Task: Search one way flight ticket for 3 adults, 3 children in premium economy from Niagara Falls: Niagara Falls International Airport to Gillette: Gillette Campbell County Airport on 5-1-2023. Number of bags: 1 carry on bag. Price is upto 108000. Outbound departure time preference is 13:15.
Action: Mouse moved to (251, 404)
Screenshot: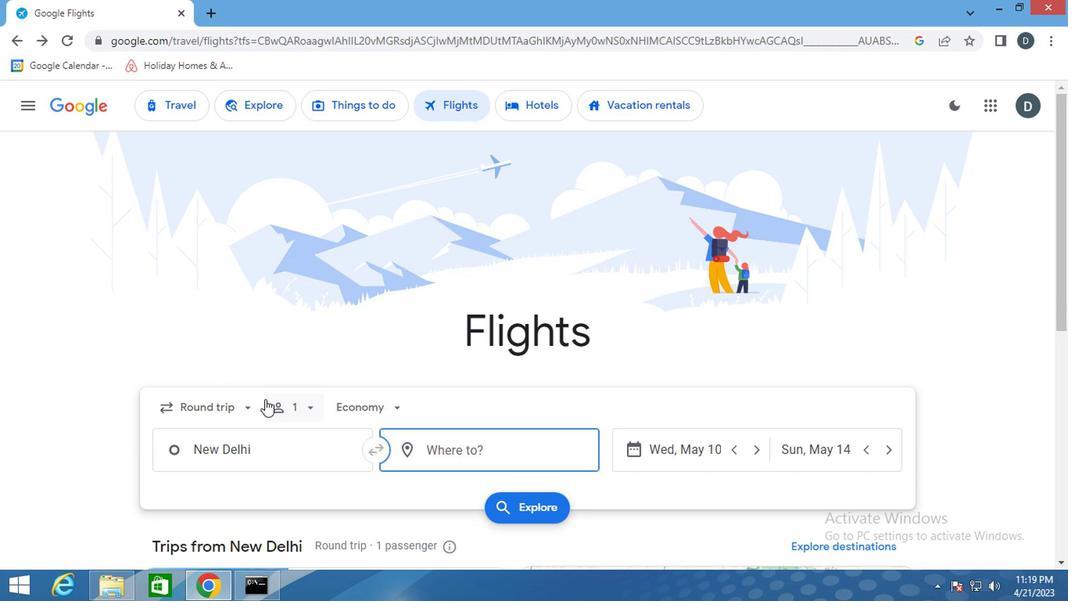 
Action: Mouse pressed left at (251, 404)
Screenshot: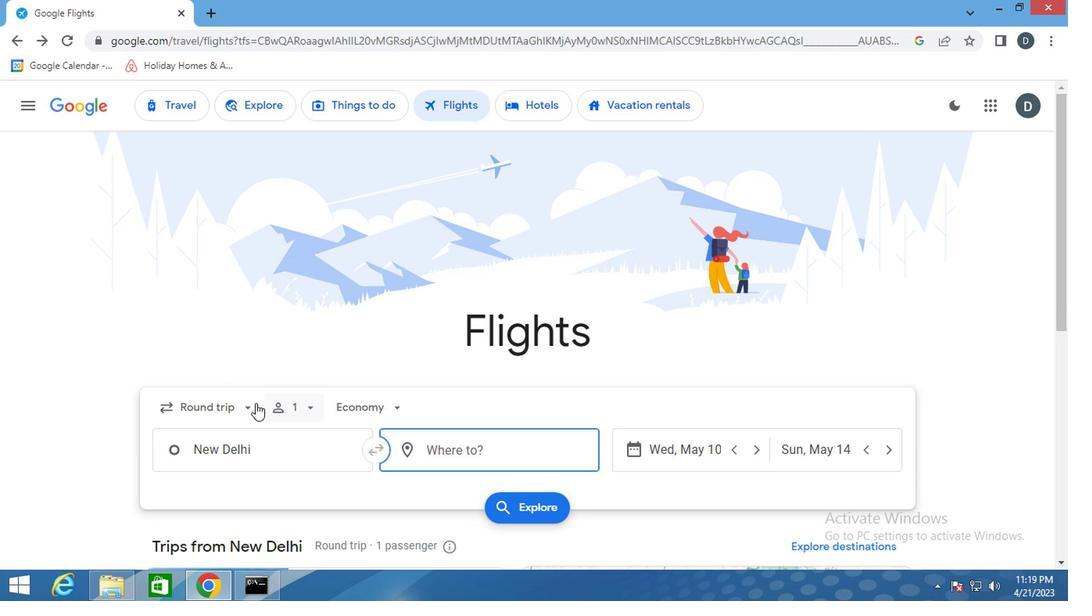 
Action: Mouse moved to (239, 477)
Screenshot: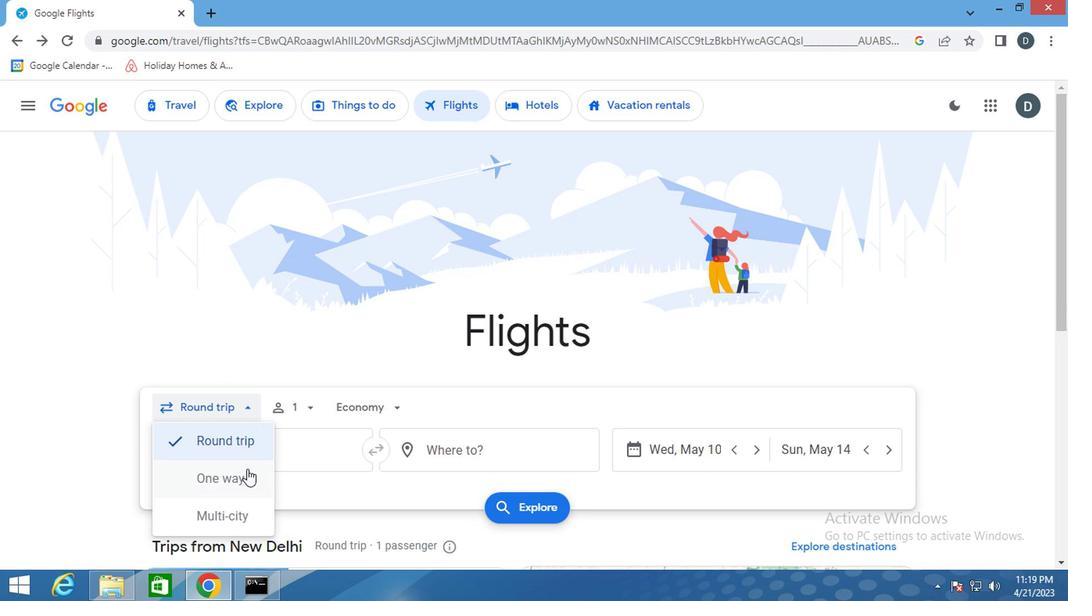 
Action: Mouse pressed left at (239, 477)
Screenshot: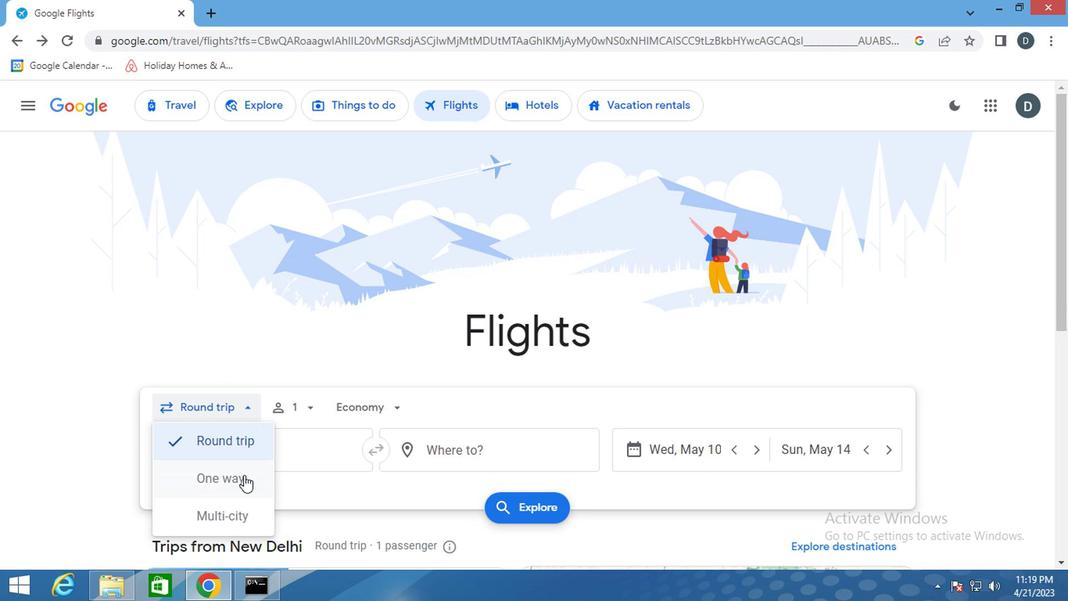 
Action: Mouse moved to (286, 407)
Screenshot: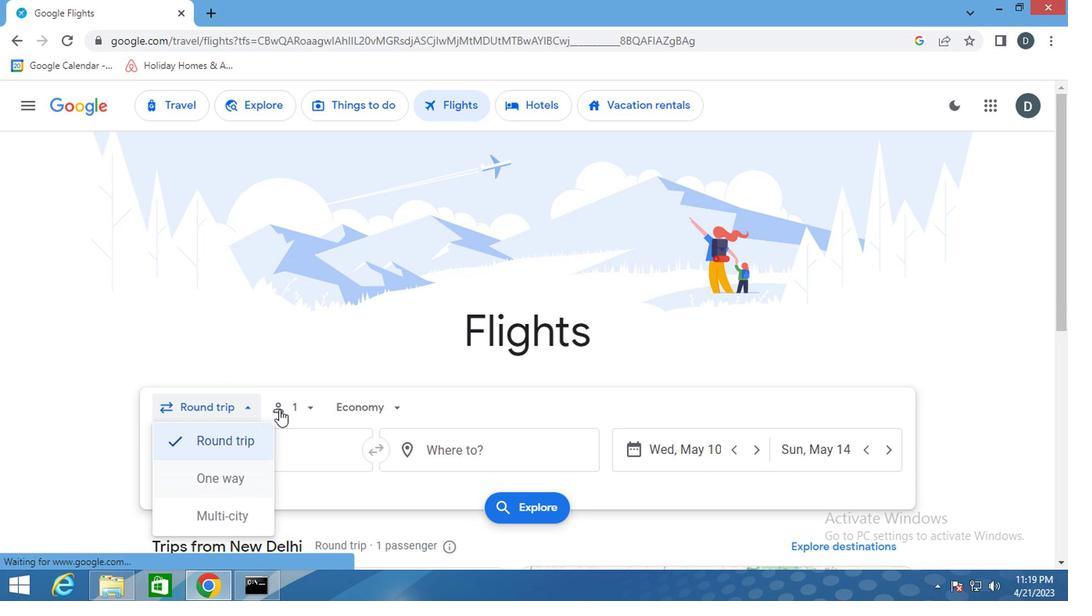 
Action: Mouse pressed left at (286, 407)
Screenshot: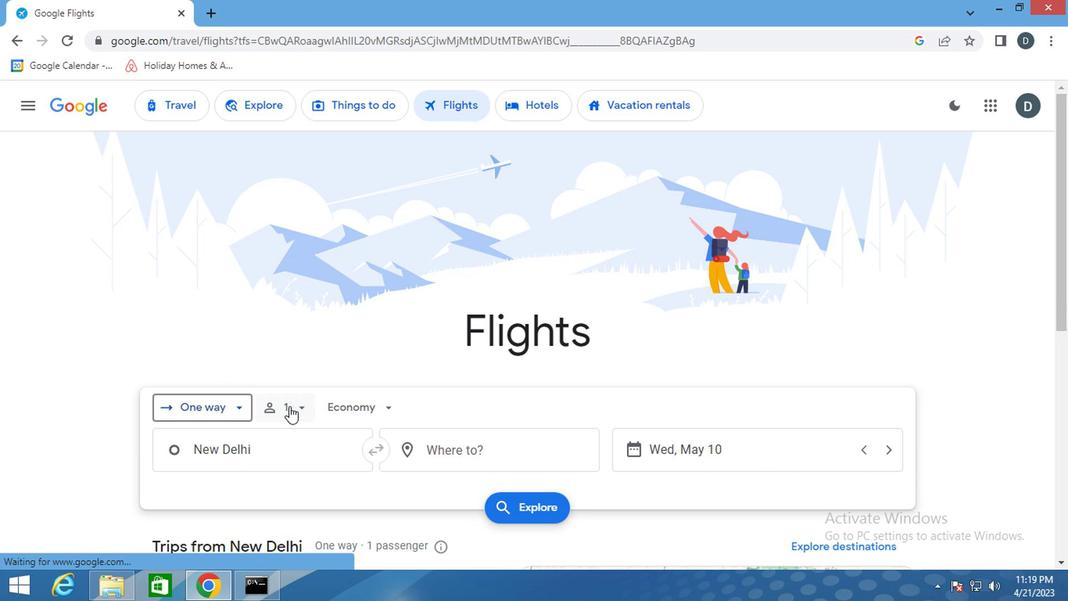 
Action: Mouse moved to (419, 448)
Screenshot: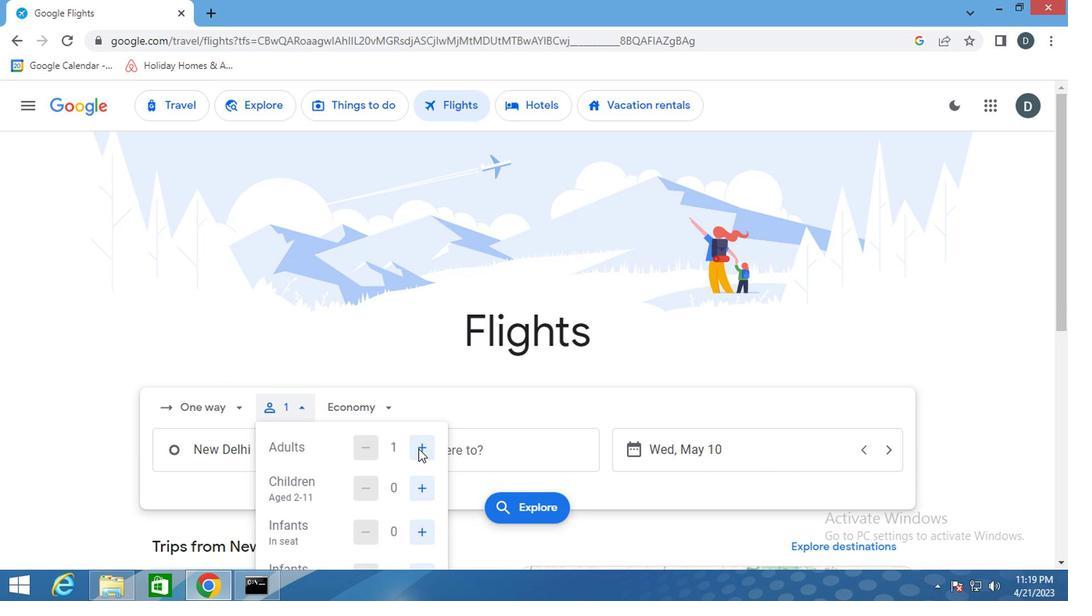 
Action: Mouse pressed left at (419, 448)
Screenshot: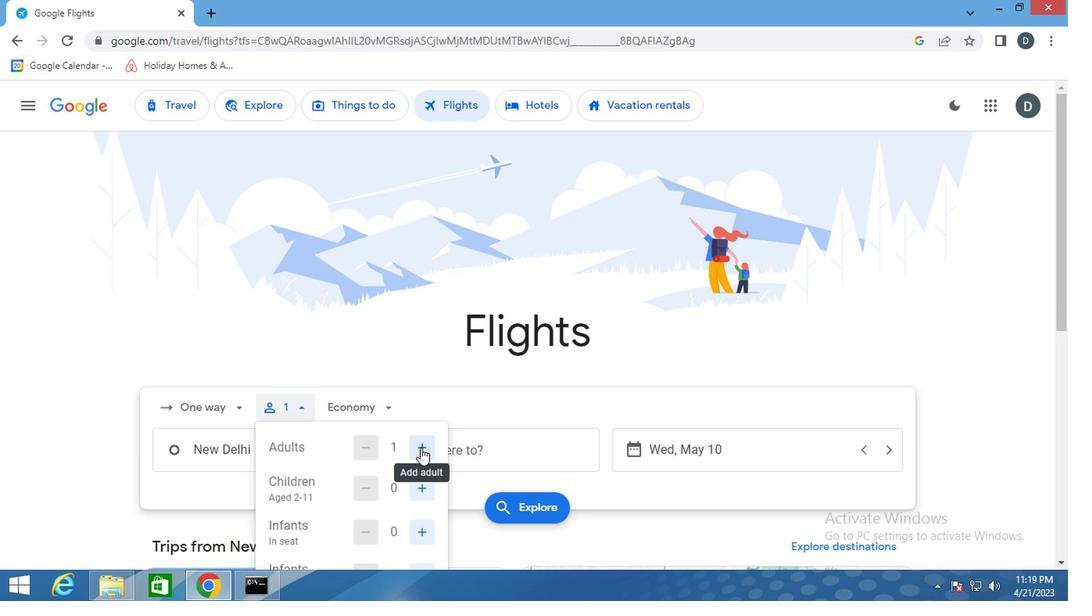 
Action: Mouse pressed left at (419, 448)
Screenshot: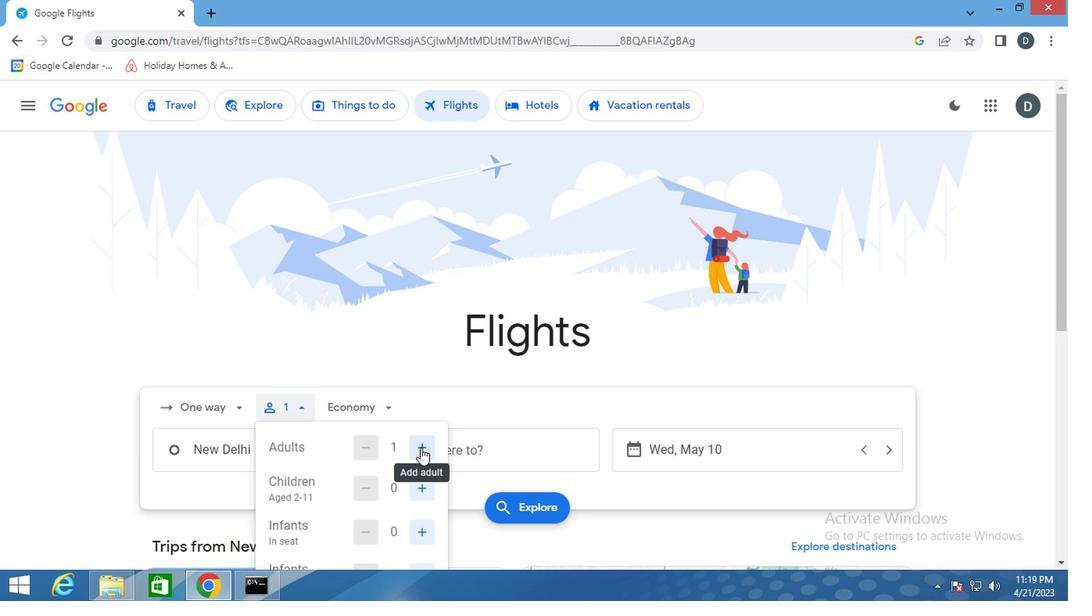 
Action: Mouse moved to (414, 491)
Screenshot: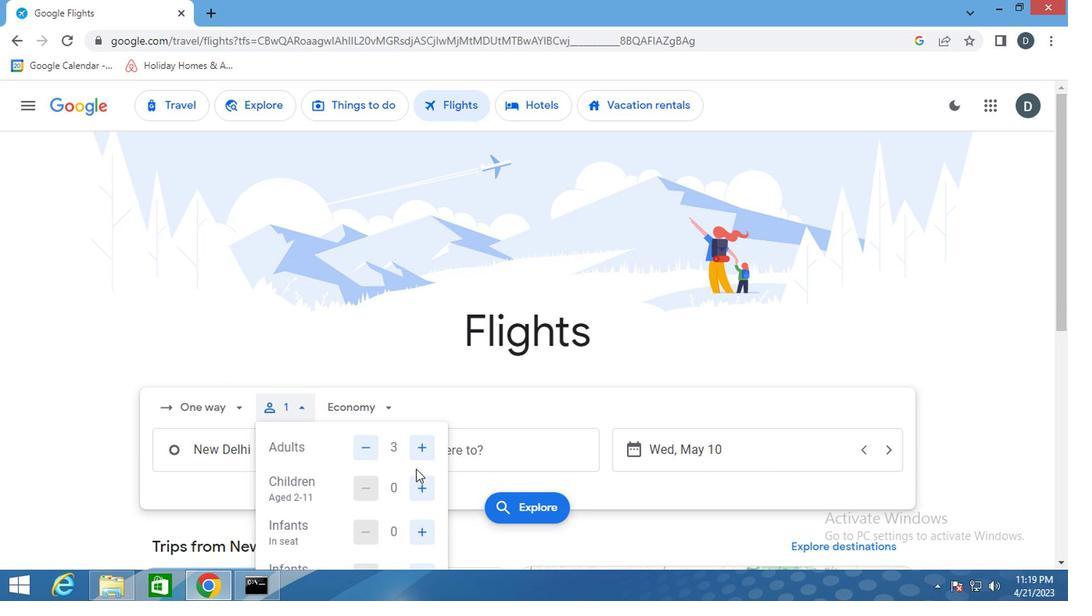 
Action: Mouse pressed left at (414, 491)
Screenshot: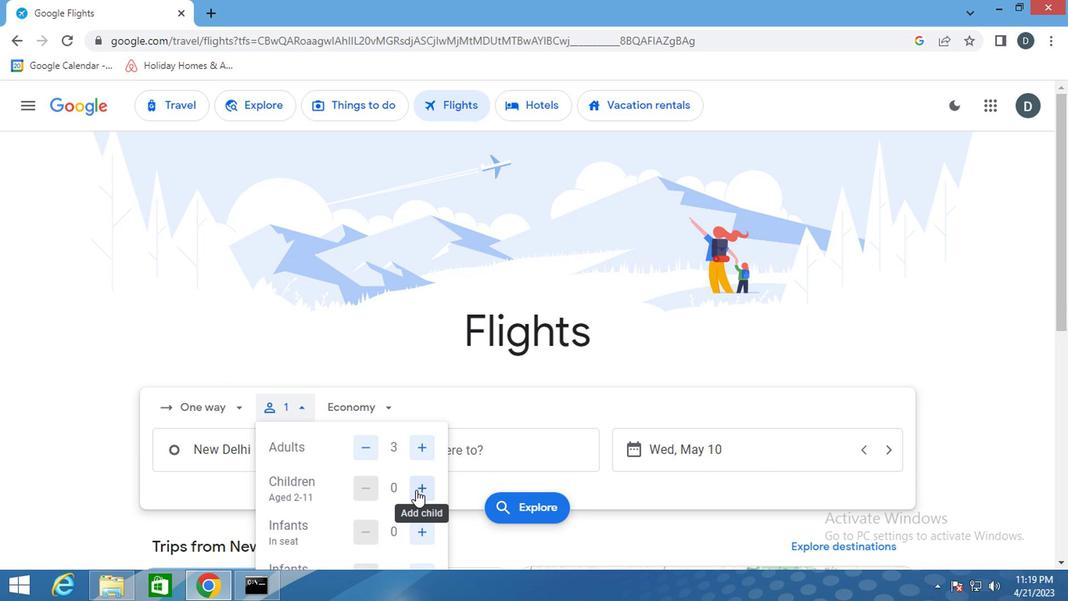 
Action: Mouse pressed left at (414, 491)
Screenshot: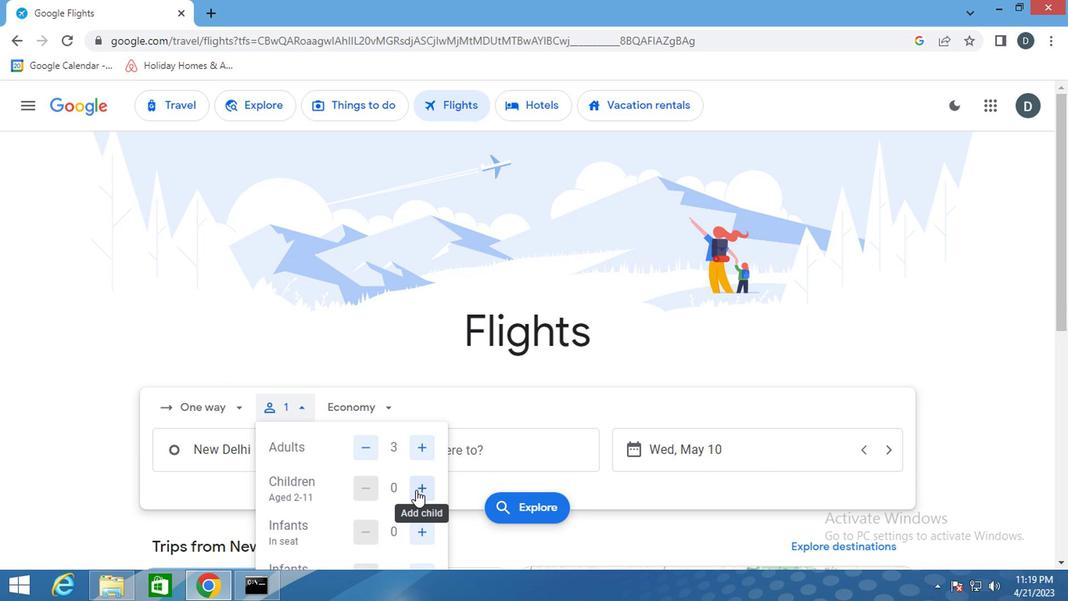 
Action: Mouse pressed left at (414, 491)
Screenshot: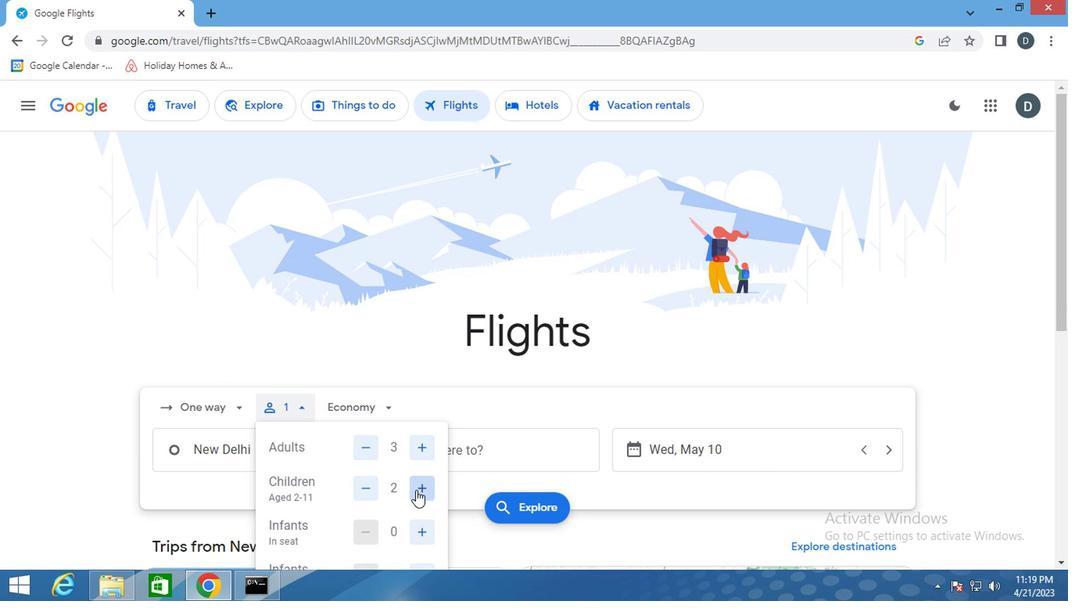 
Action: Mouse moved to (356, 410)
Screenshot: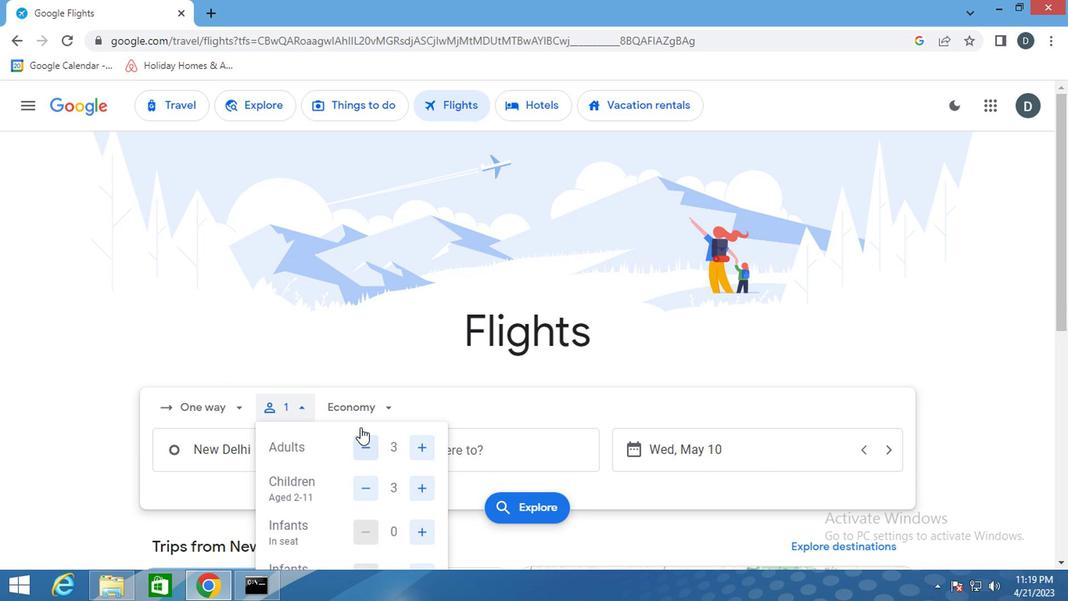
Action: Mouse pressed left at (356, 410)
Screenshot: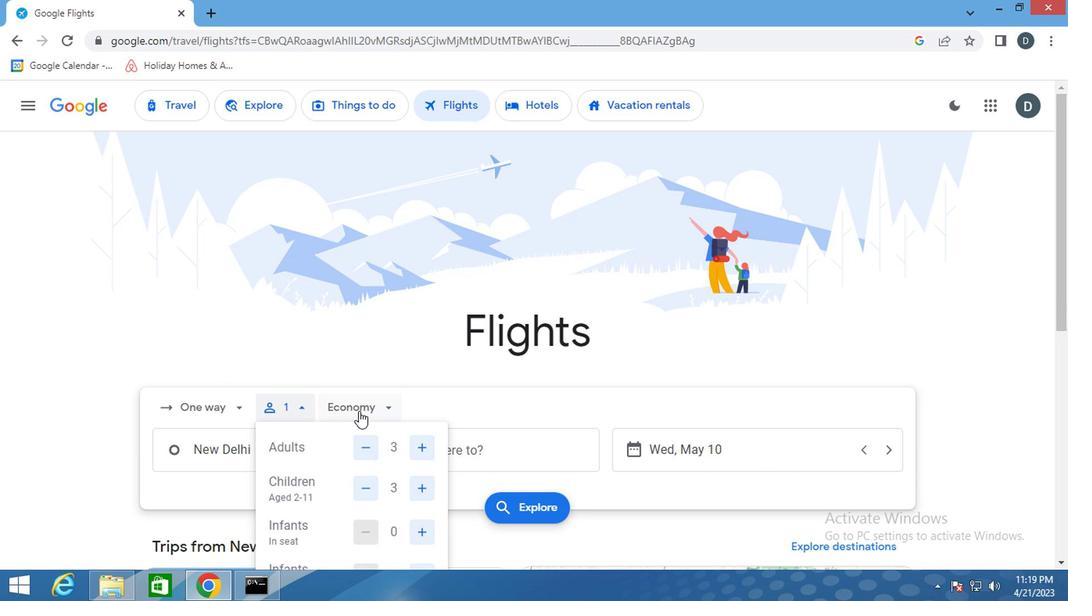 
Action: Mouse moved to (391, 477)
Screenshot: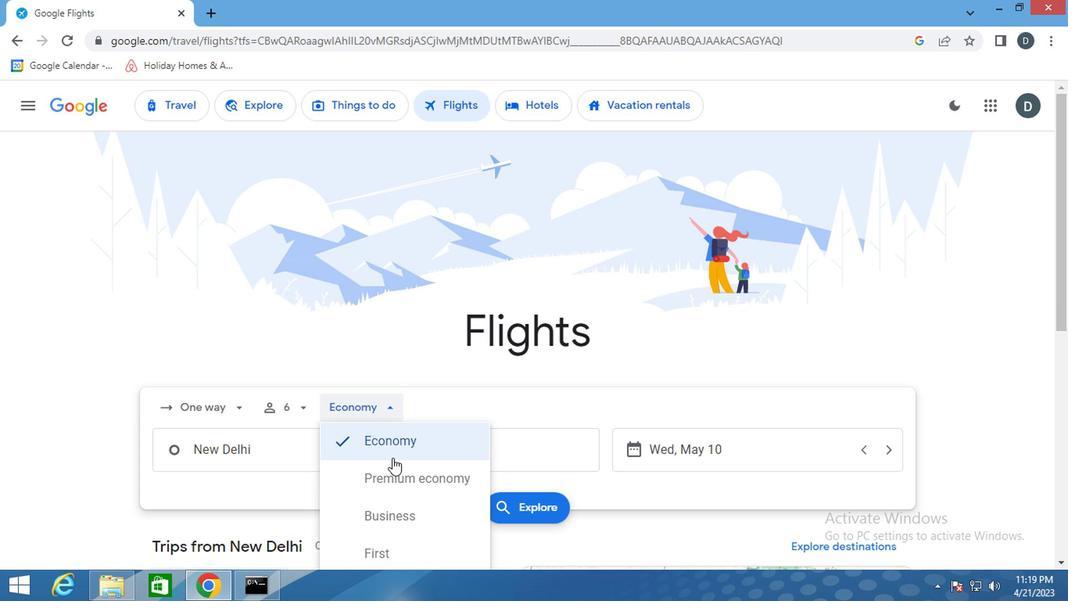 
Action: Mouse pressed left at (391, 477)
Screenshot: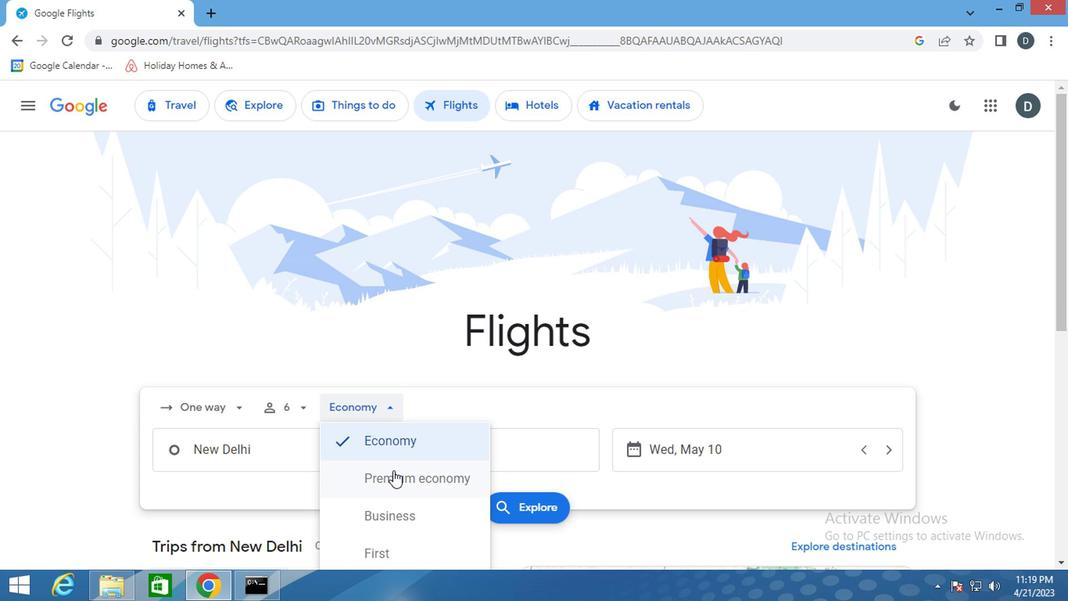 
Action: Mouse moved to (259, 454)
Screenshot: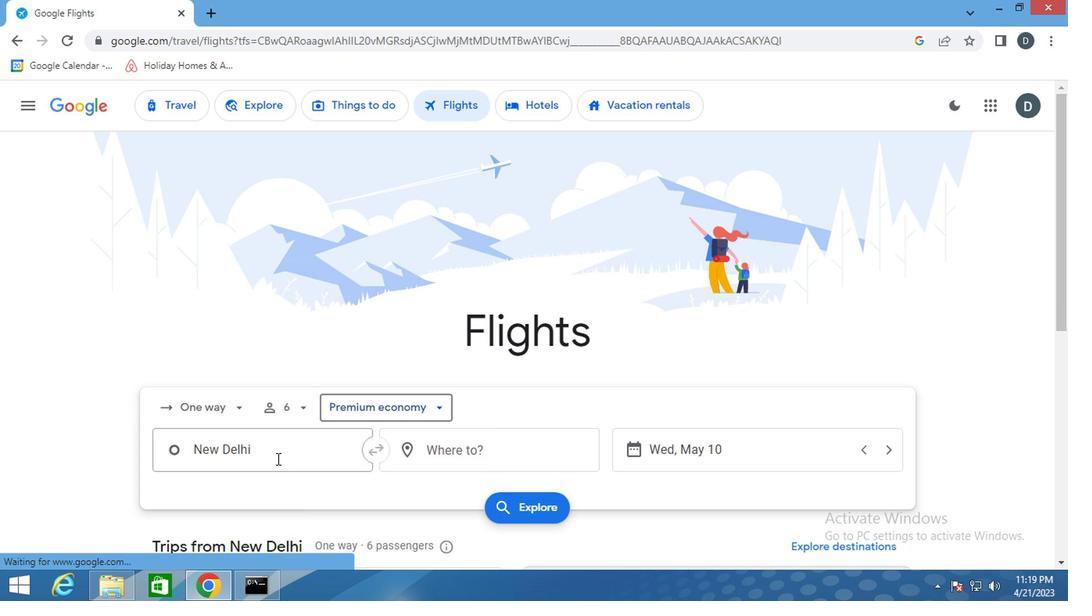 
Action: Mouse pressed left at (259, 454)
Screenshot: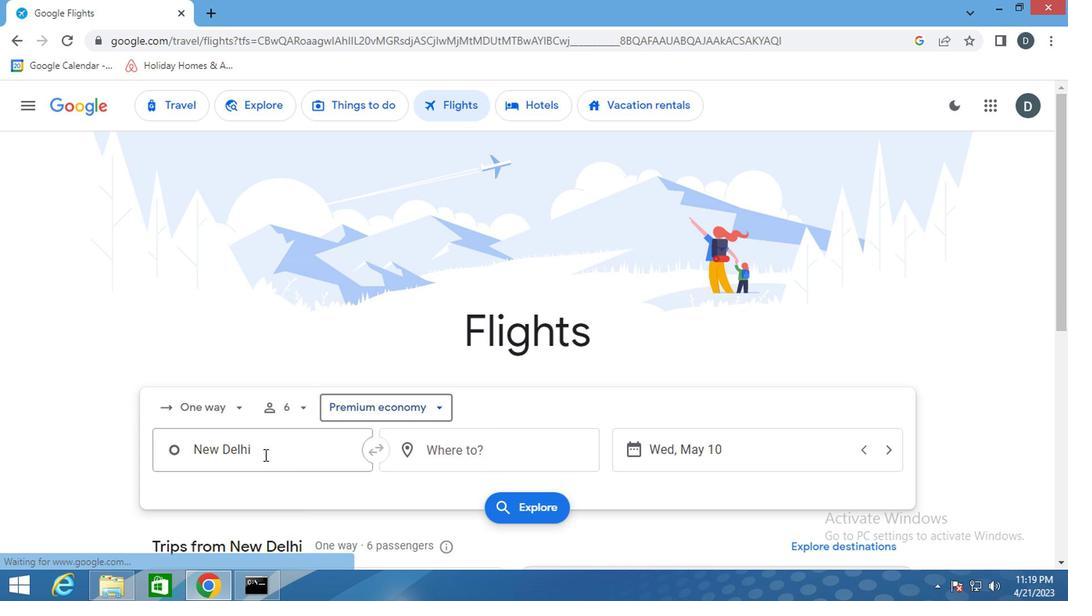 
Action: Key pressed <Key.shift>NIAGR
Screenshot: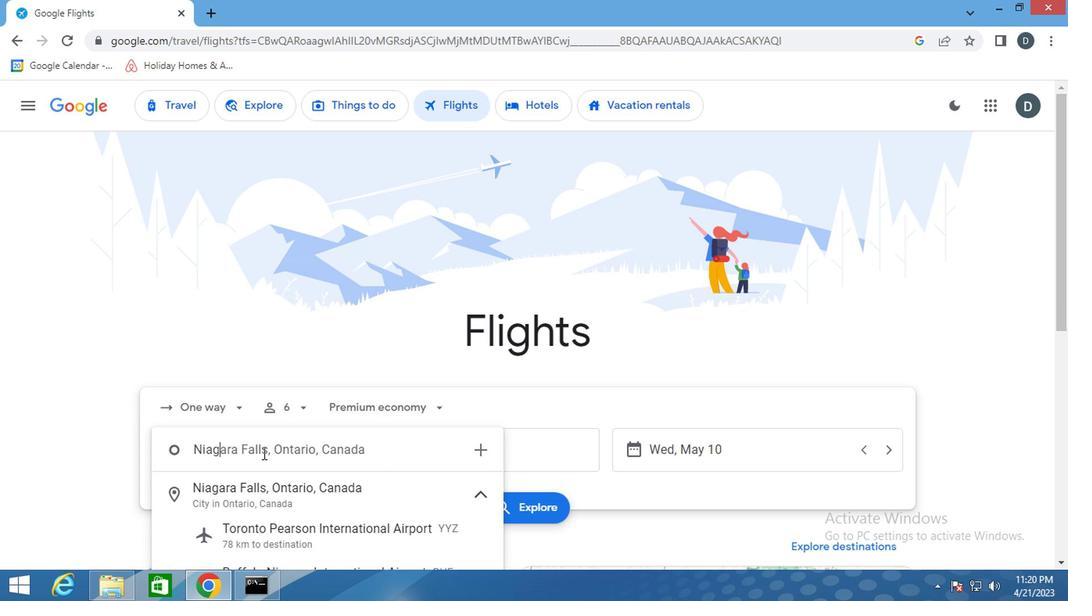 
Action: Mouse moved to (280, 494)
Screenshot: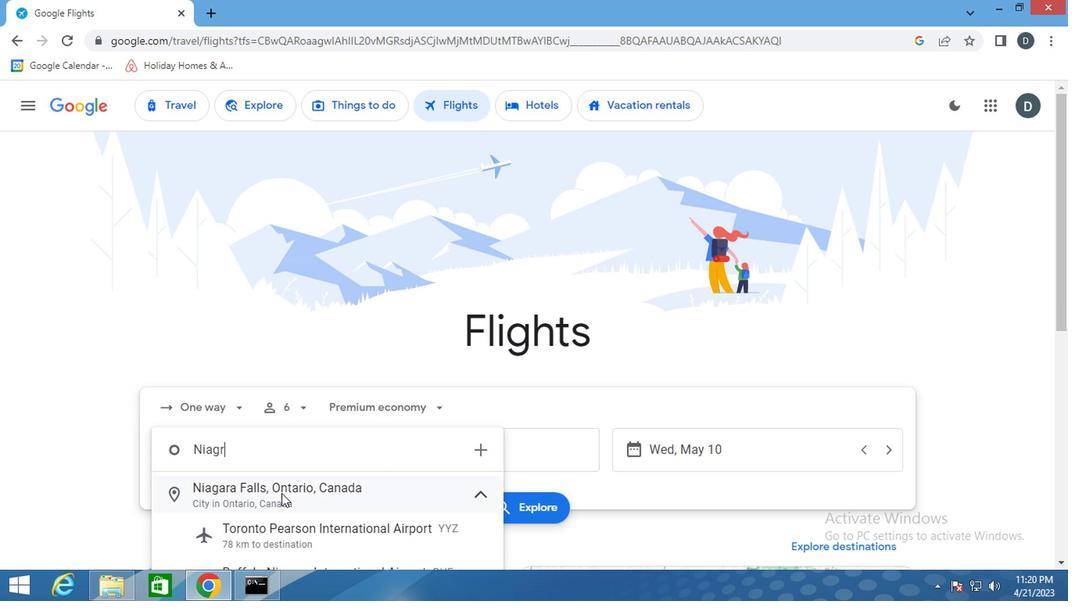 
Action: Mouse scrolled (280, 494) with delta (0, 0)
Screenshot: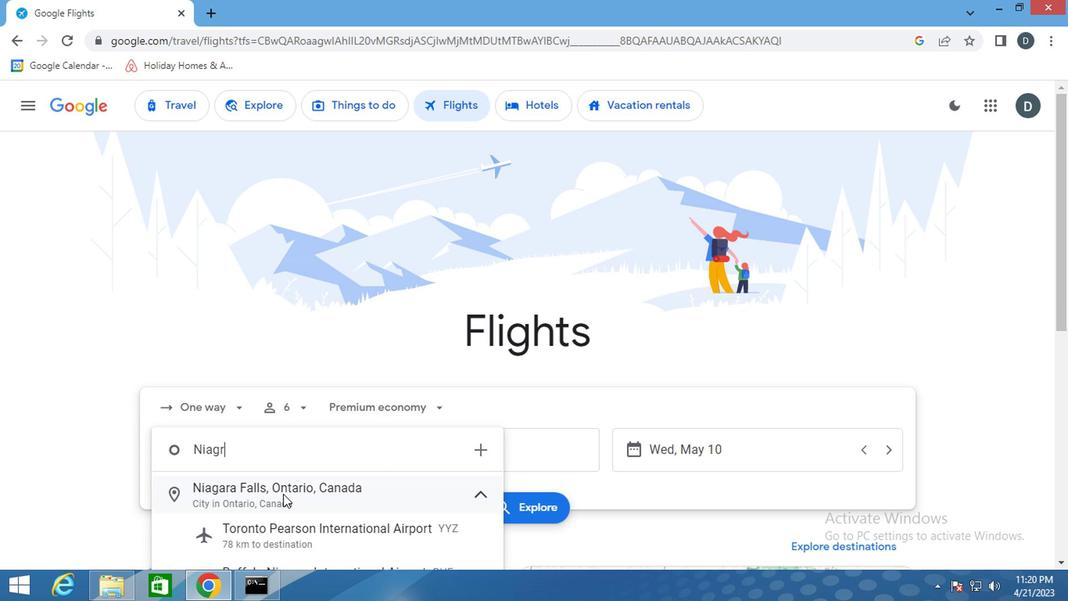 
Action: Mouse scrolled (280, 494) with delta (0, 0)
Screenshot: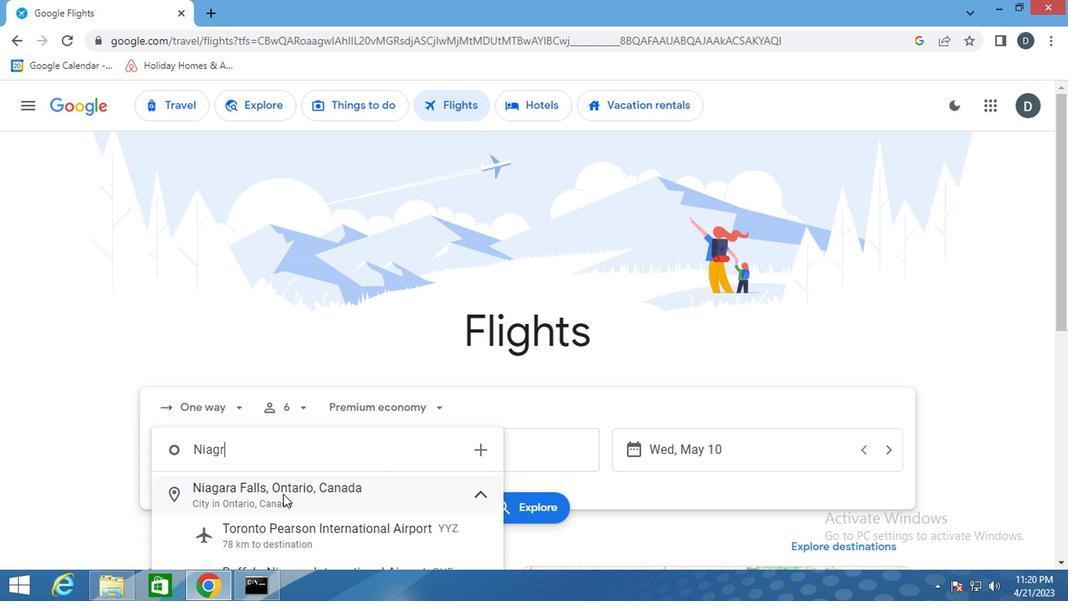 
Action: Mouse moved to (307, 476)
Screenshot: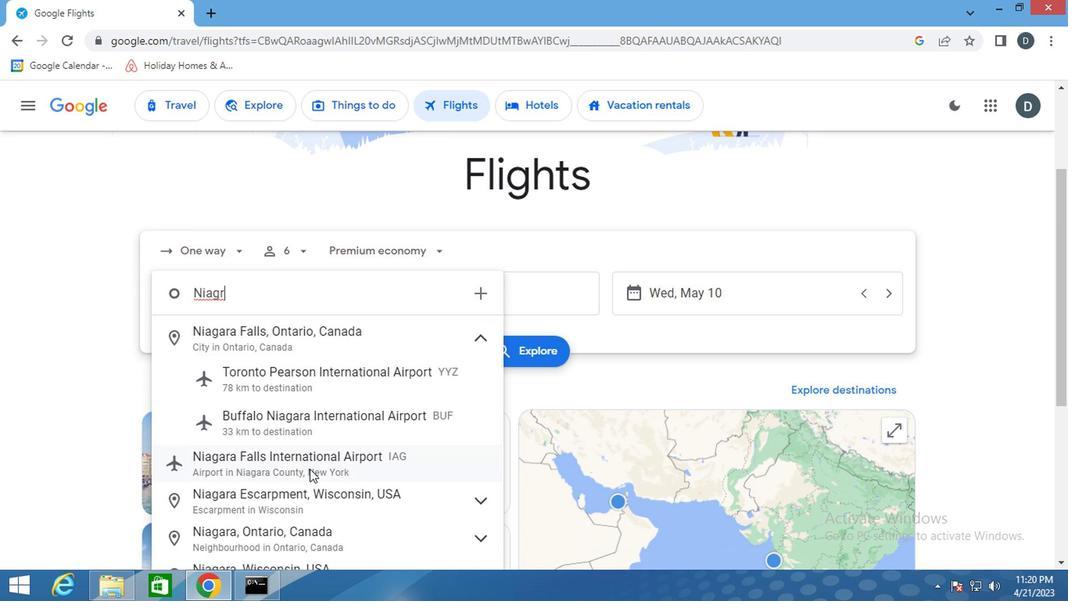 
Action: Mouse pressed left at (307, 476)
Screenshot: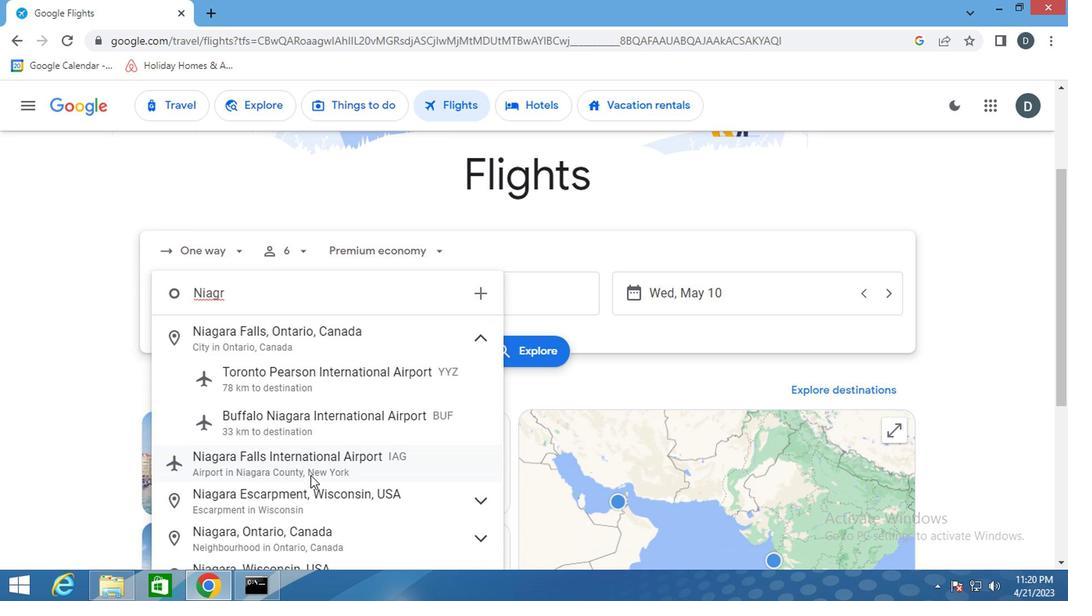 
Action: Mouse moved to (468, 306)
Screenshot: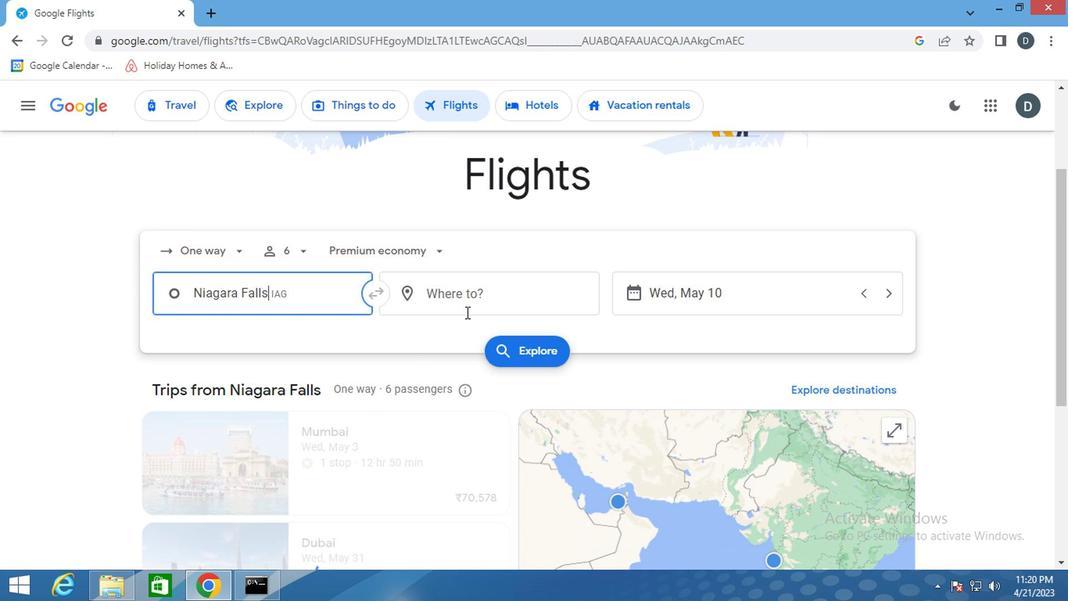 
Action: Mouse pressed left at (468, 306)
Screenshot: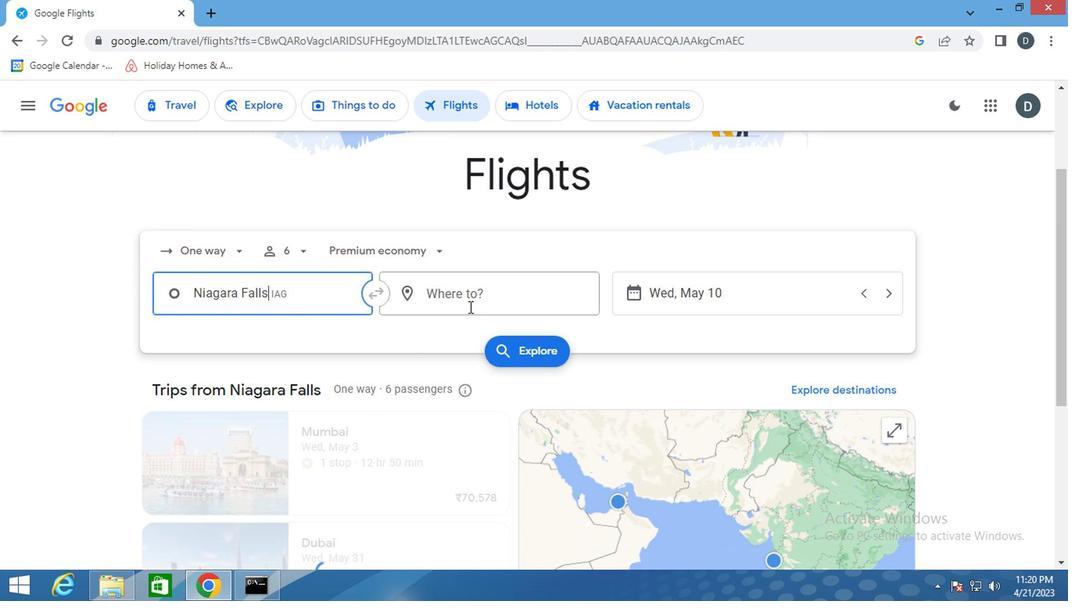 
Action: Key pressed <Key.shift><Key.shift><Key.shift><Key.shift><Key.shift><Key.shift>GILLETTE
Screenshot: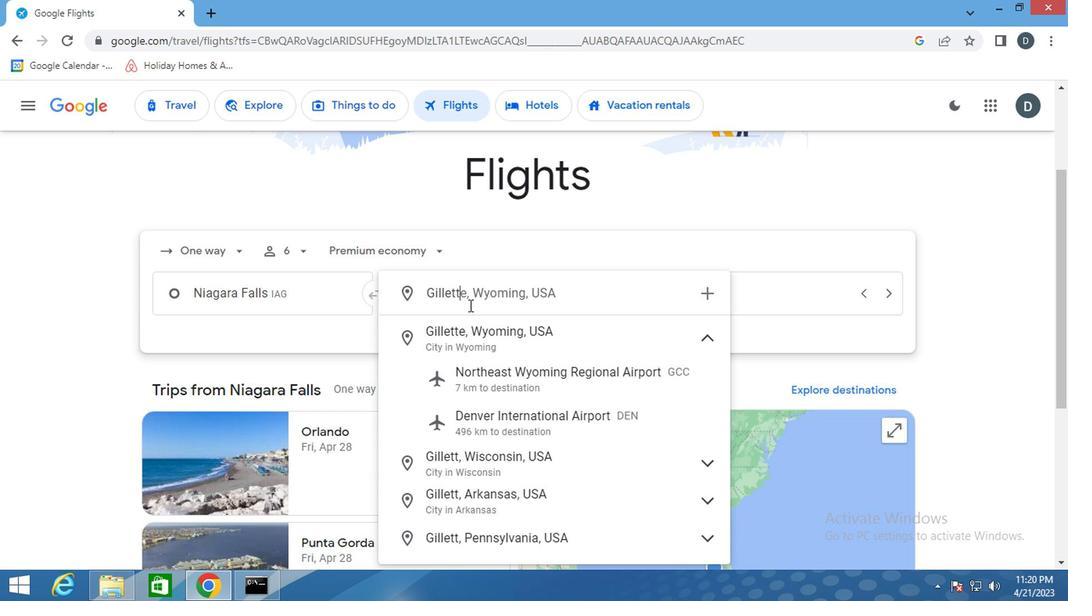 
Action: Mouse moved to (491, 325)
Screenshot: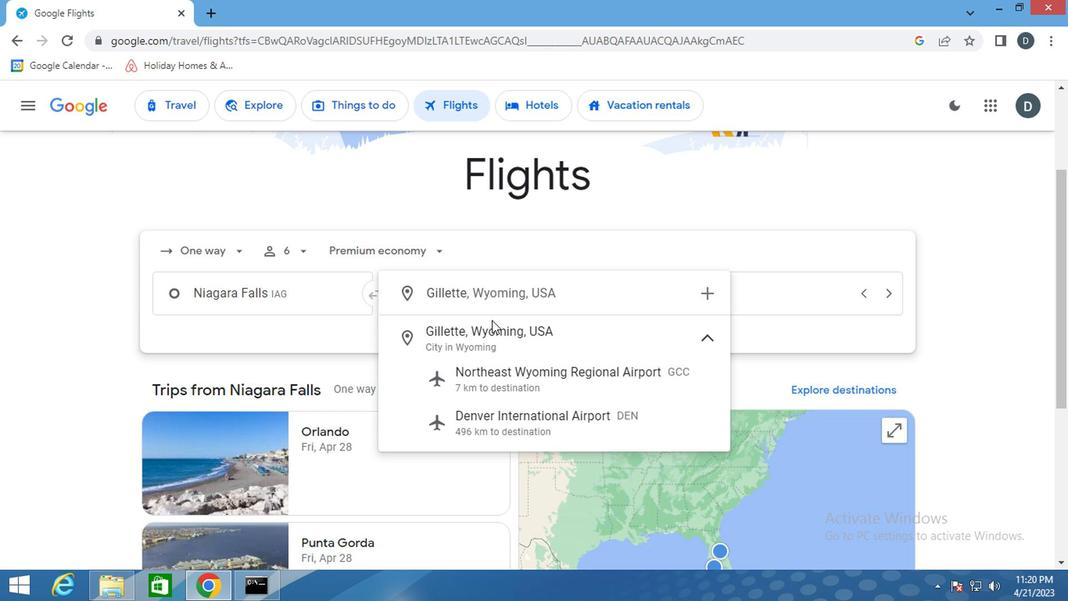 
Action: Mouse pressed left at (491, 325)
Screenshot: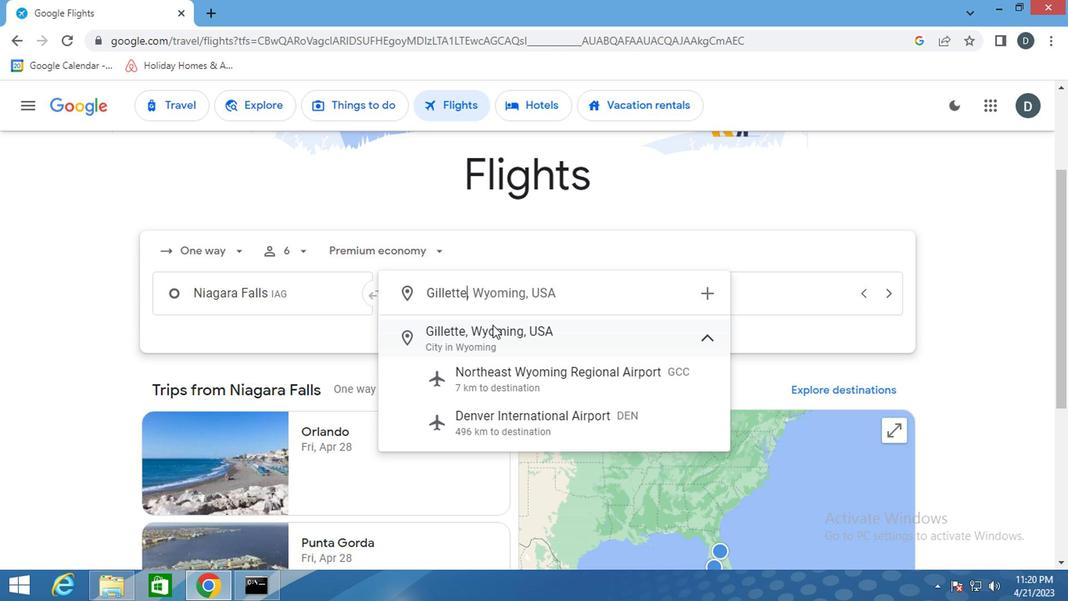 
Action: Mouse moved to (689, 296)
Screenshot: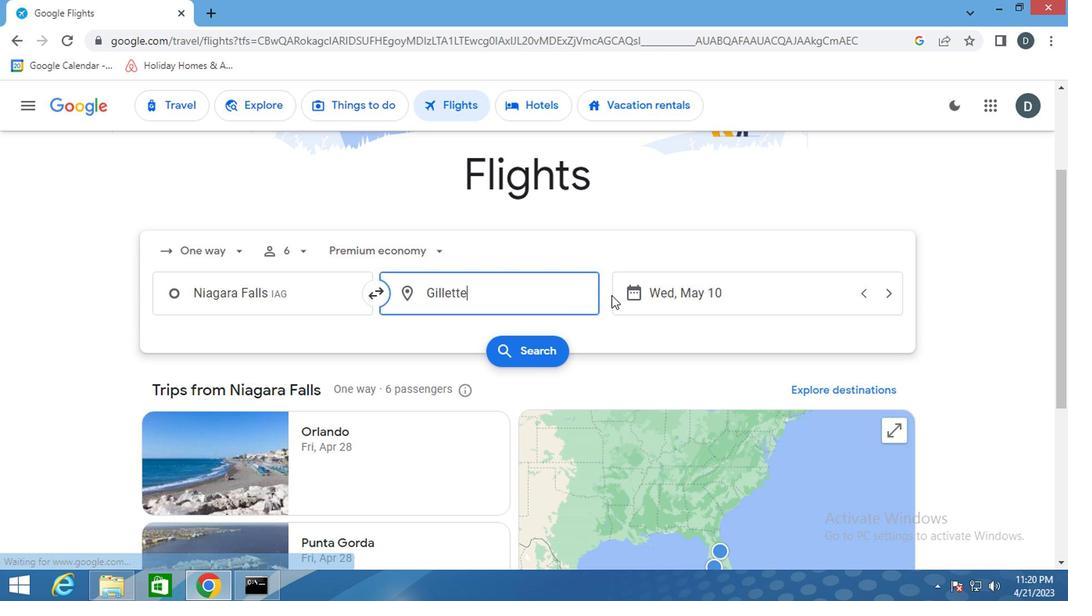 
Action: Mouse pressed left at (689, 296)
Screenshot: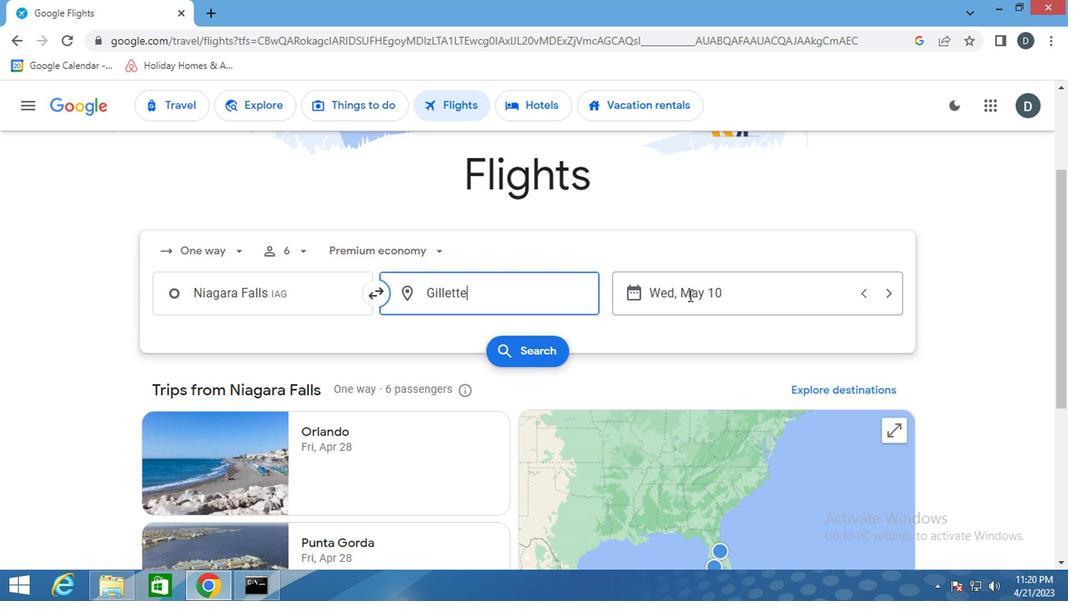 
Action: Mouse moved to (687, 282)
Screenshot: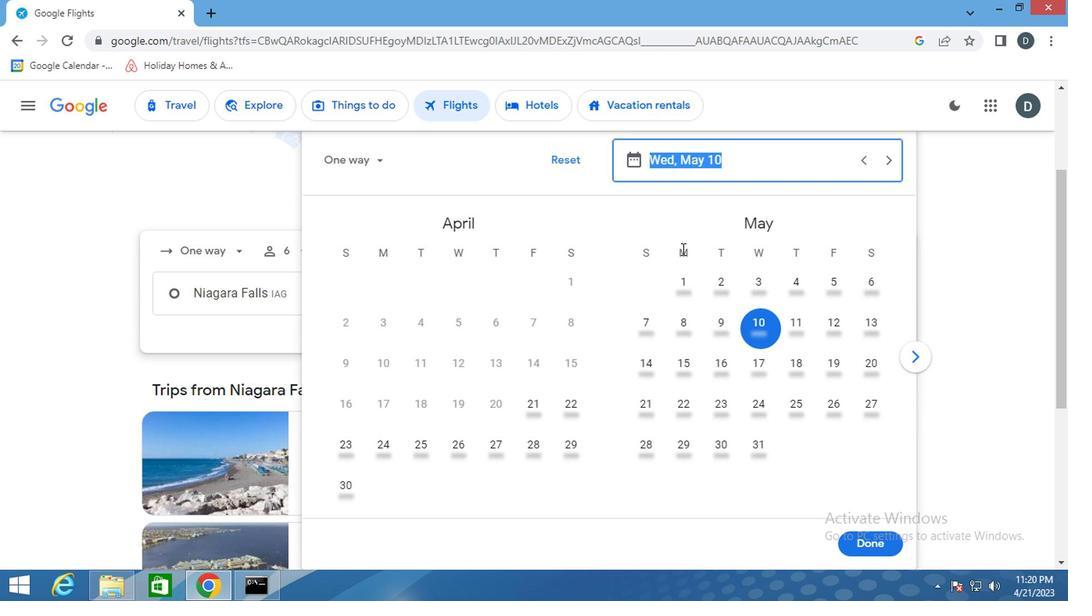 
Action: Mouse pressed left at (687, 282)
Screenshot: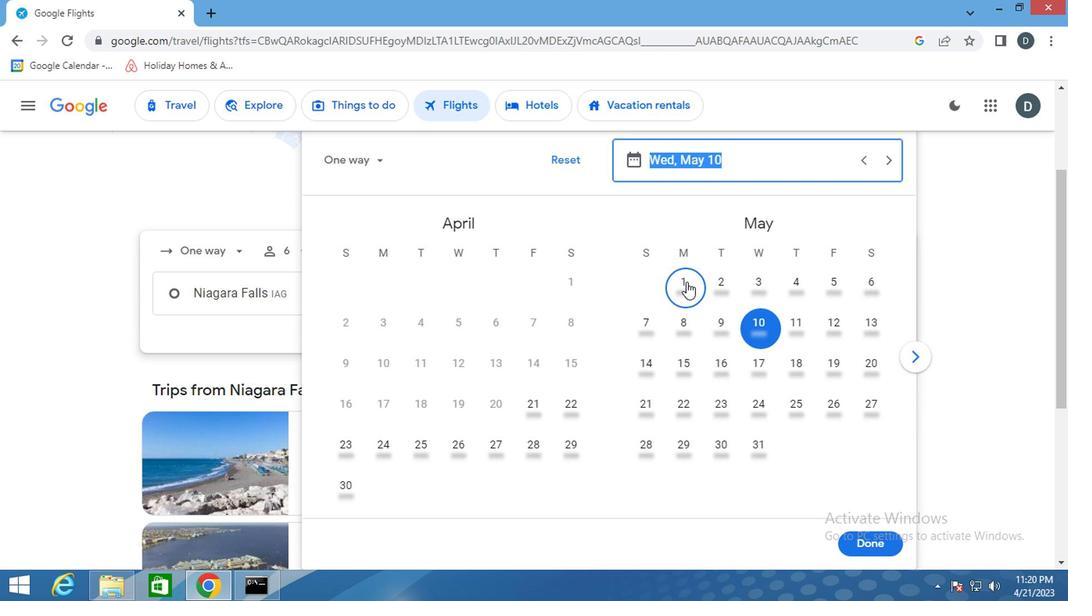 
Action: Mouse moved to (886, 542)
Screenshot: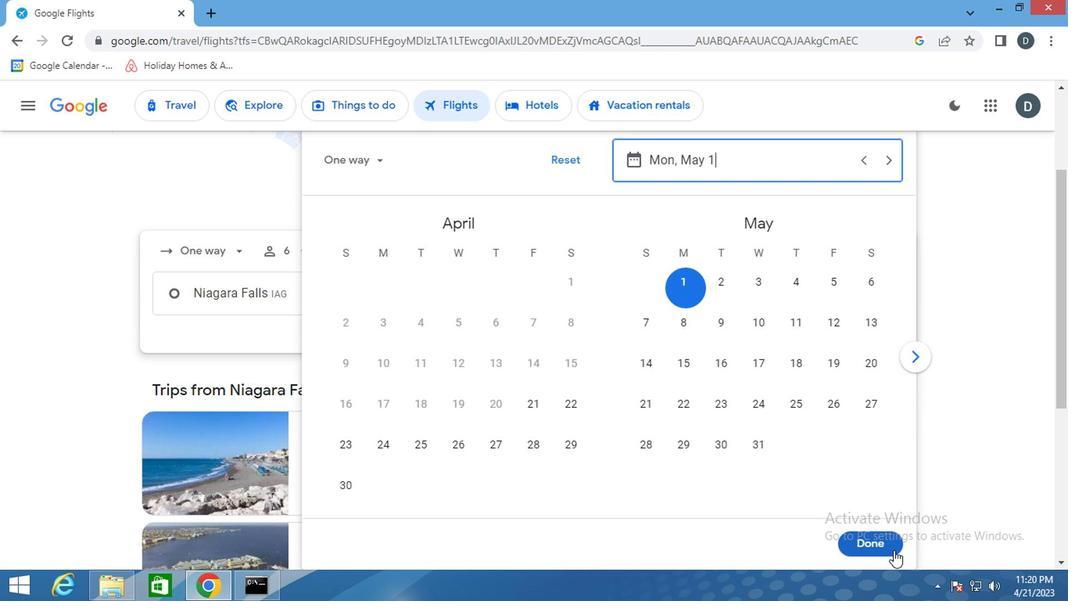 
Action: Mouse pressed left at (886, 542)
Screenshot: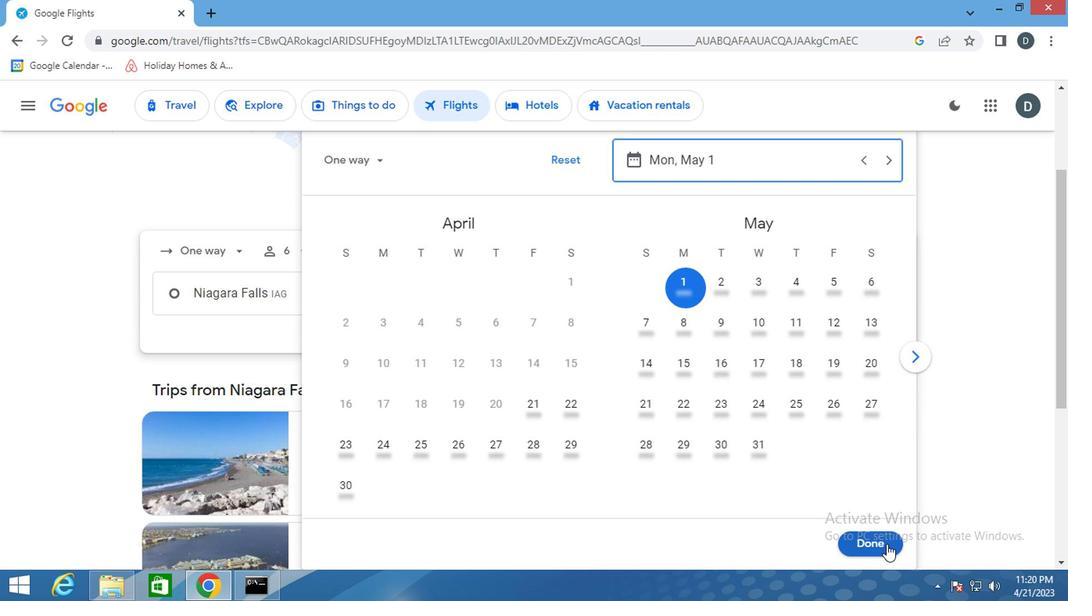 
Action: Mouse moved to (522, 341)
Screenshot: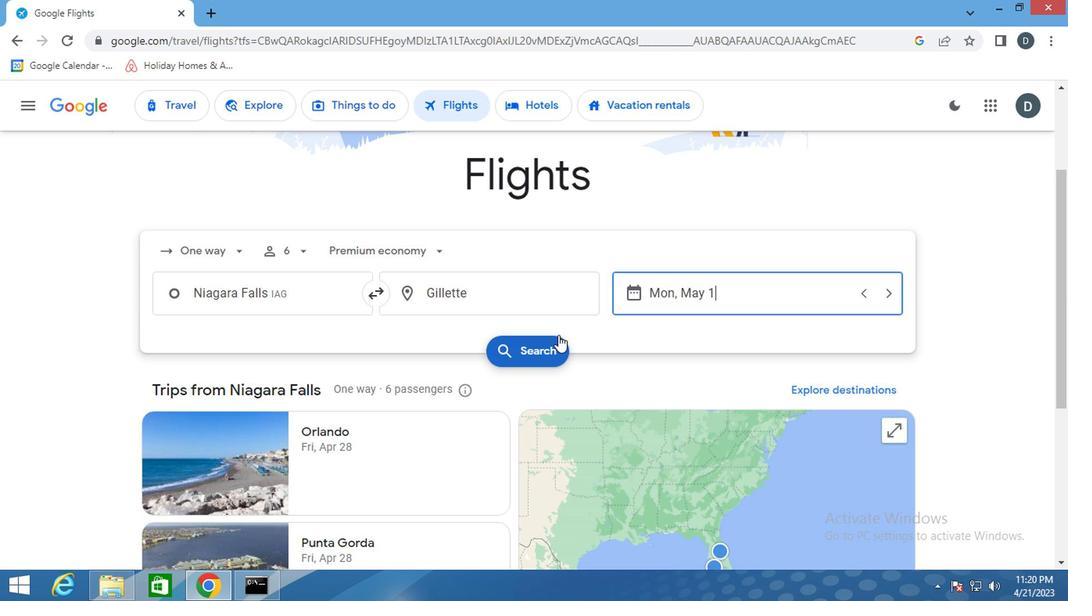 
Action: Mouse pressed left at (522, 341)
Screenshot: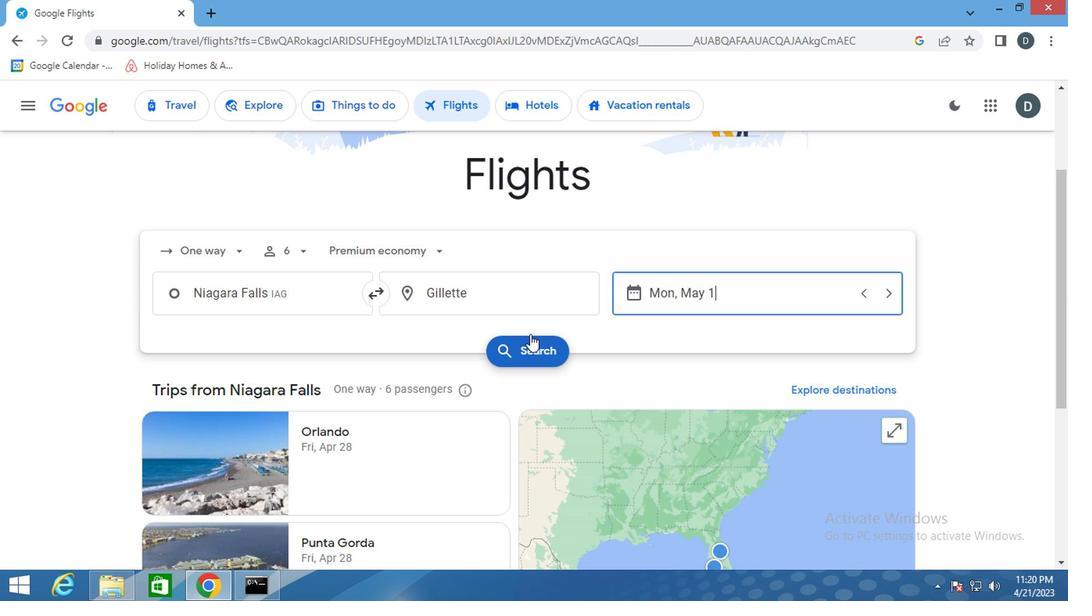 
Action: Mouse moved to (157, 248)
Screenshot: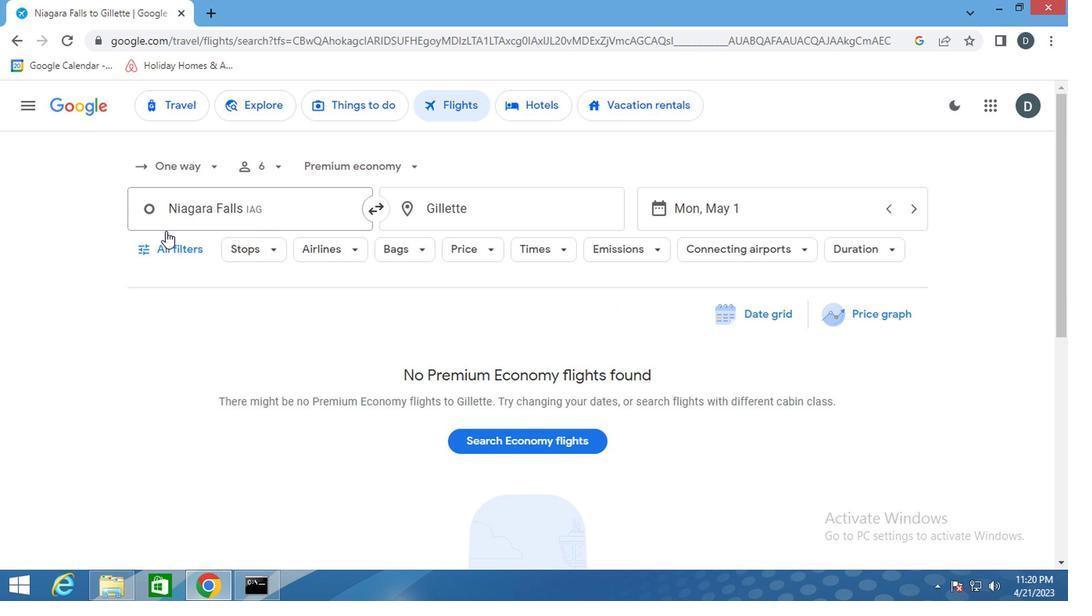 
Action: Mouse pressed left at (157, 248)
Screenshot: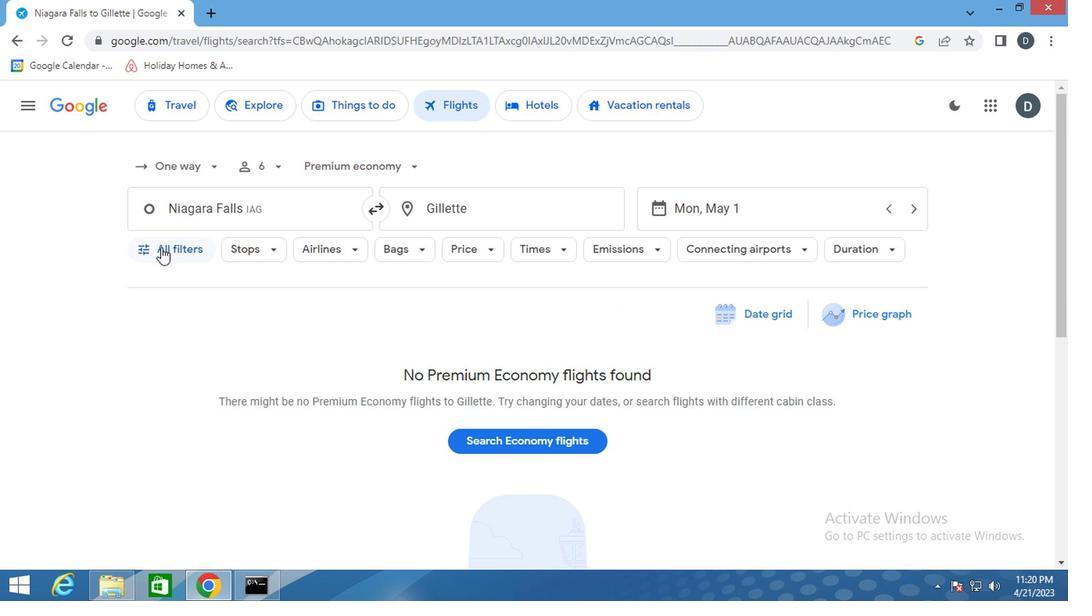
Action: Mouse moved to (222, 367)
Screenshot: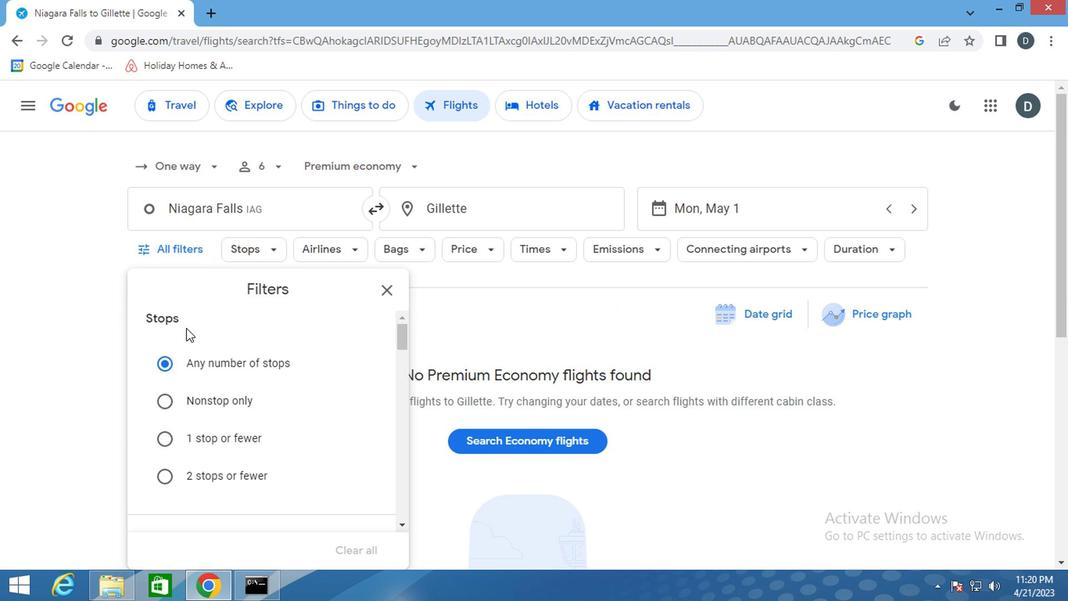
Action: Mouse scrolled (222, 366) with delta (0, -1)
Screenshot: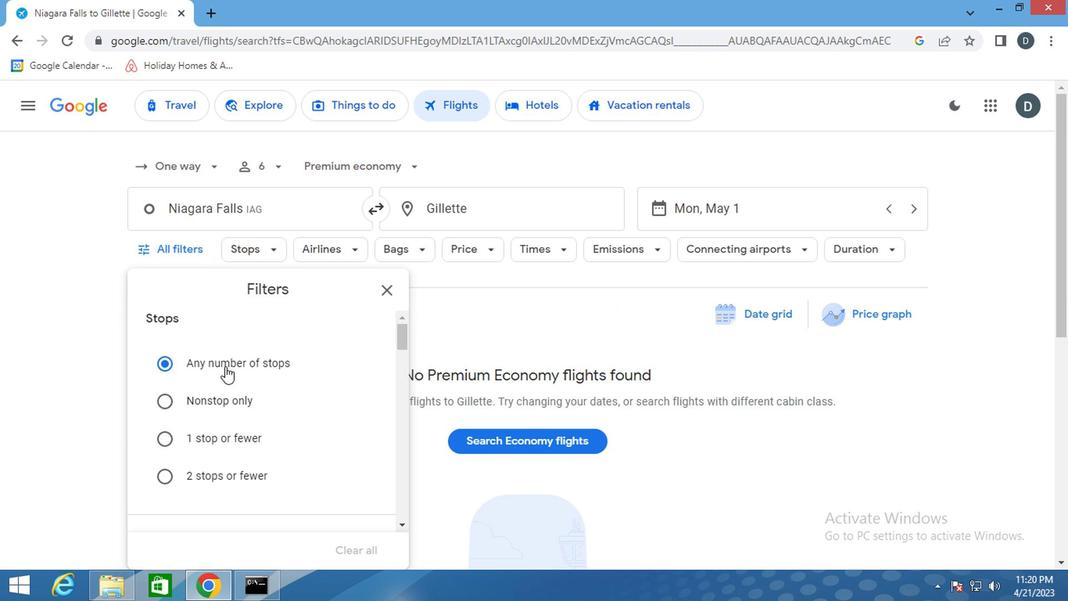 
Action: Mouse scrolled (222, 366) with delta (0, -1)
Screenshot: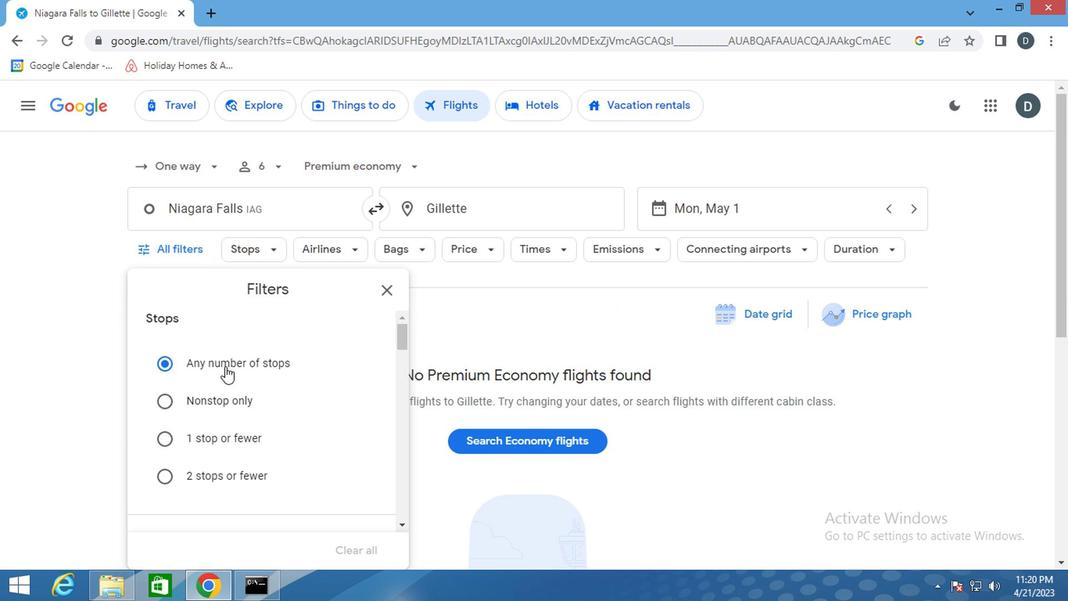 
Action: Mouse moved to (246, 382)
Screenshot: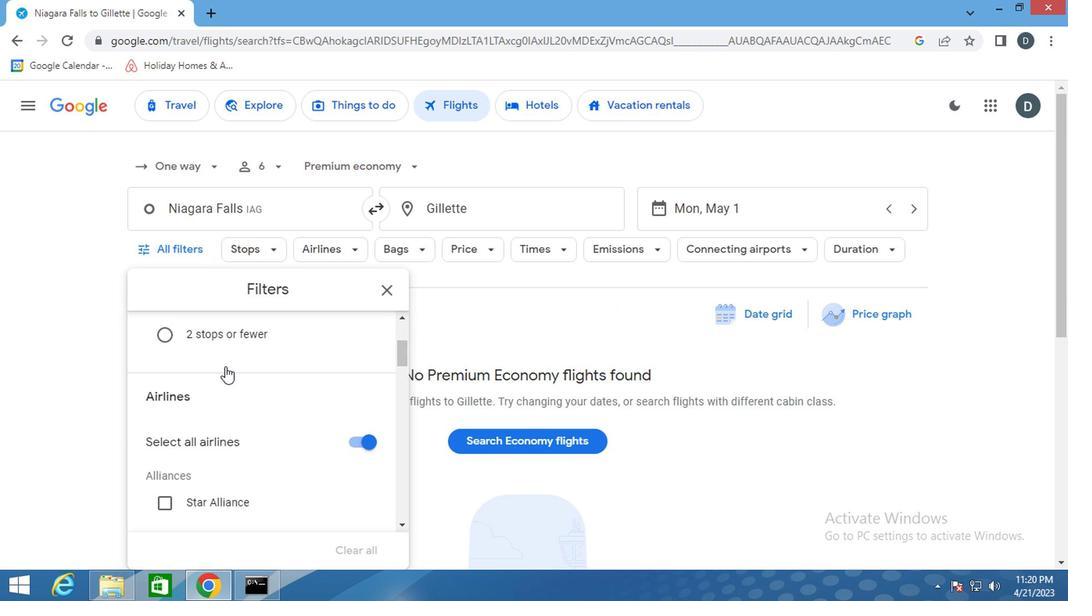 
Action: Mouse scrolled (246, 381) with delta (0, -1)
Screenshot: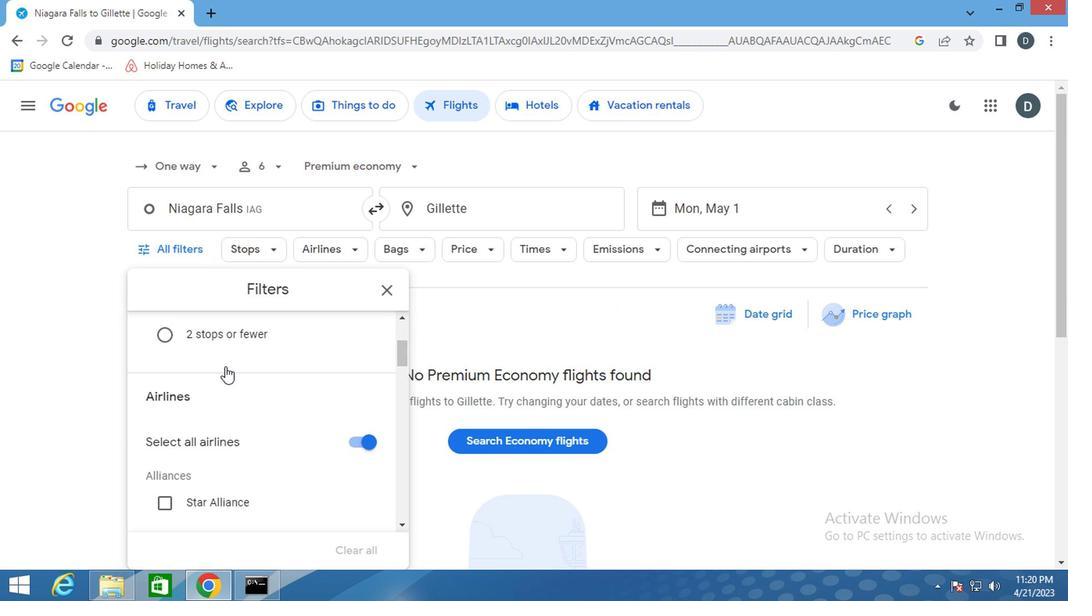 
Action: Mouse moved to (251, 385)
Screenshot: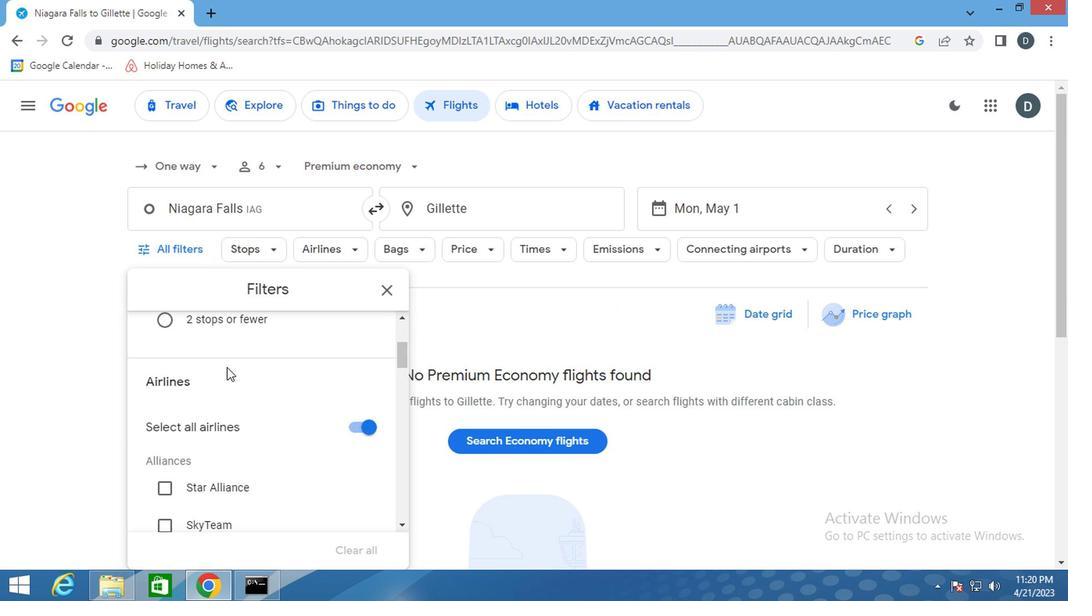 
Action: Mouse scrolled (251, 384) with delta (0, 0)
Screenshot: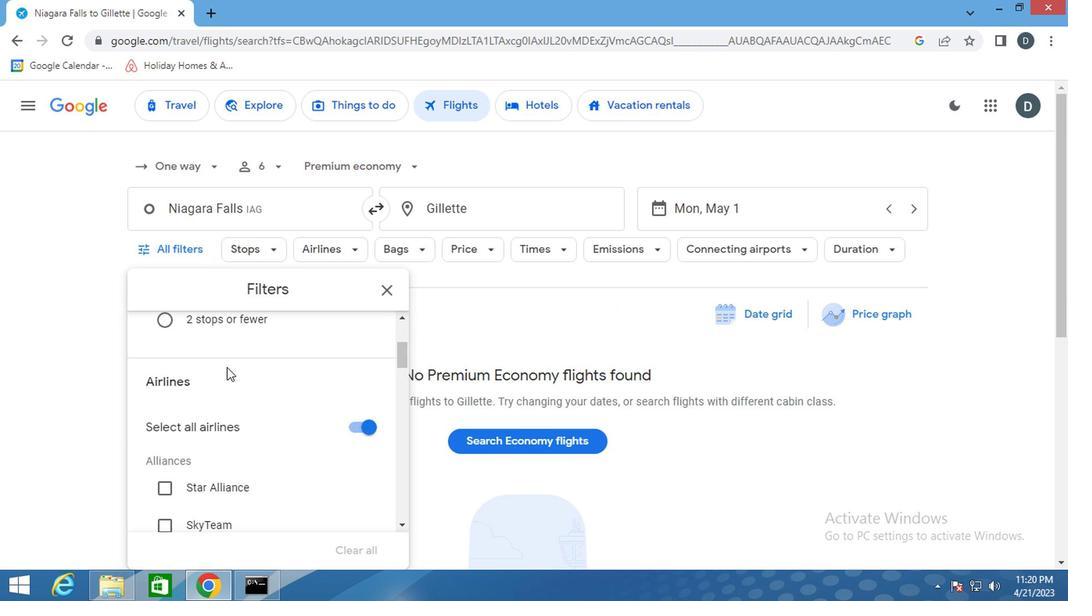 
Action: Mouse moved to (254, 388)
Screenshot: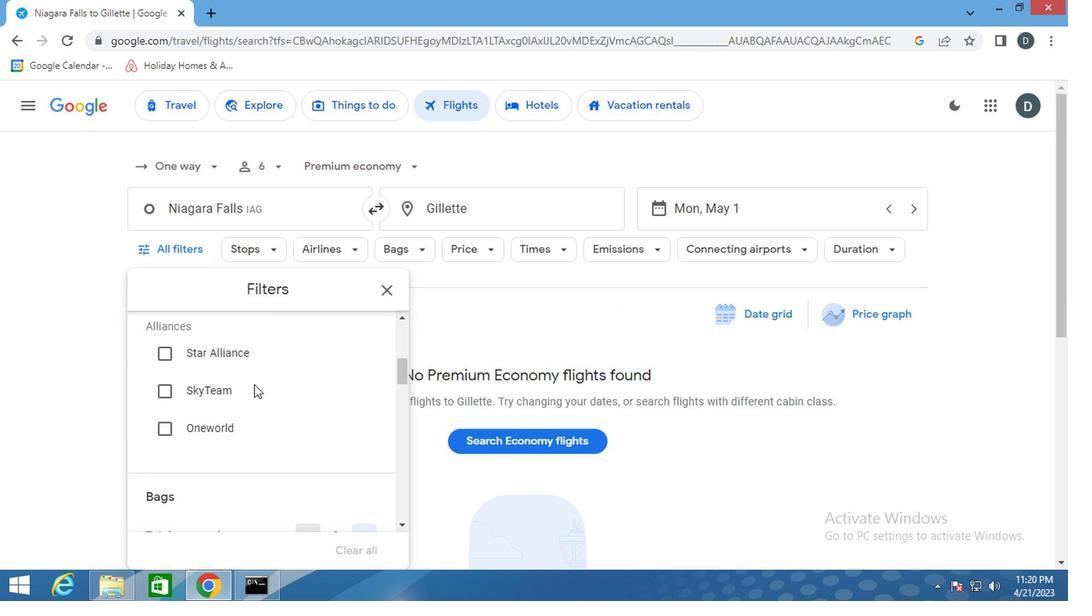 
Action: Mouse scrolled (254, 387) with delta (0, -1)
Screenshot: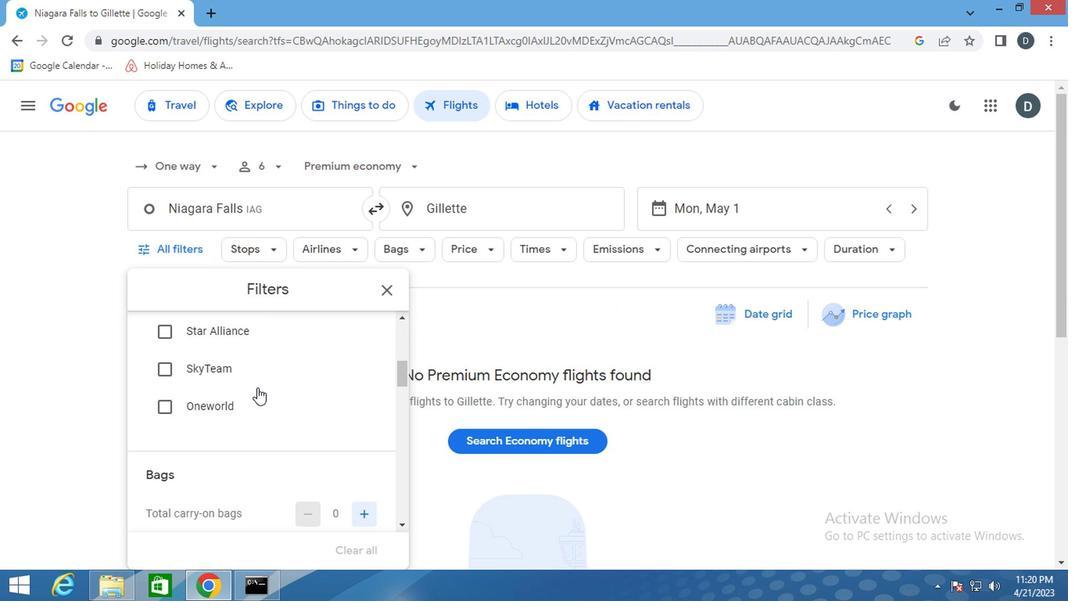 
Action: Mouse moved to (359, 440)
Screenshot: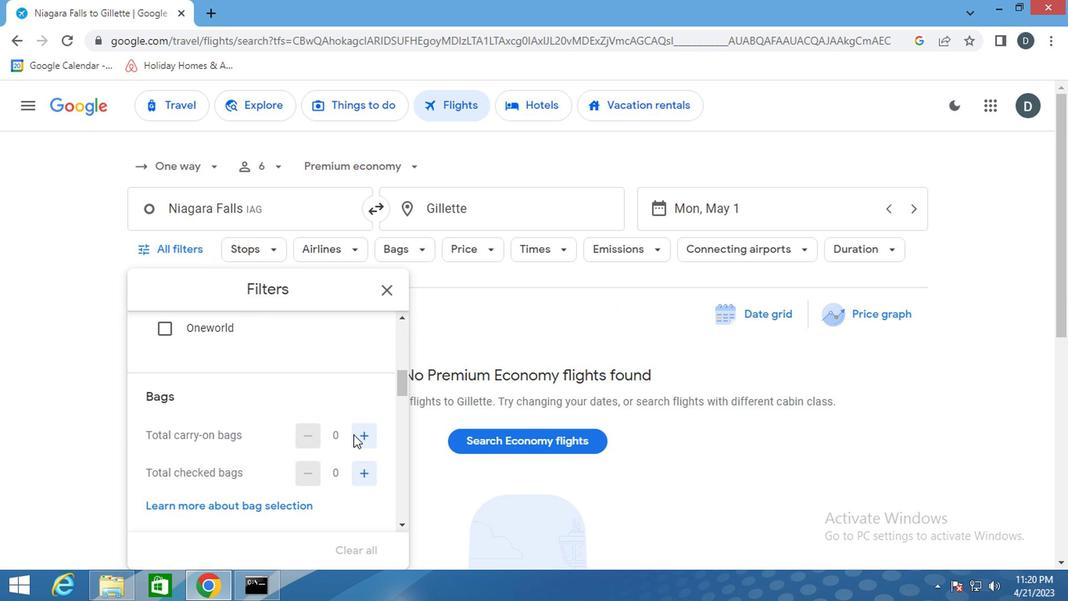 
Action: Mouse pressed left at (359, 440)
Screenshot: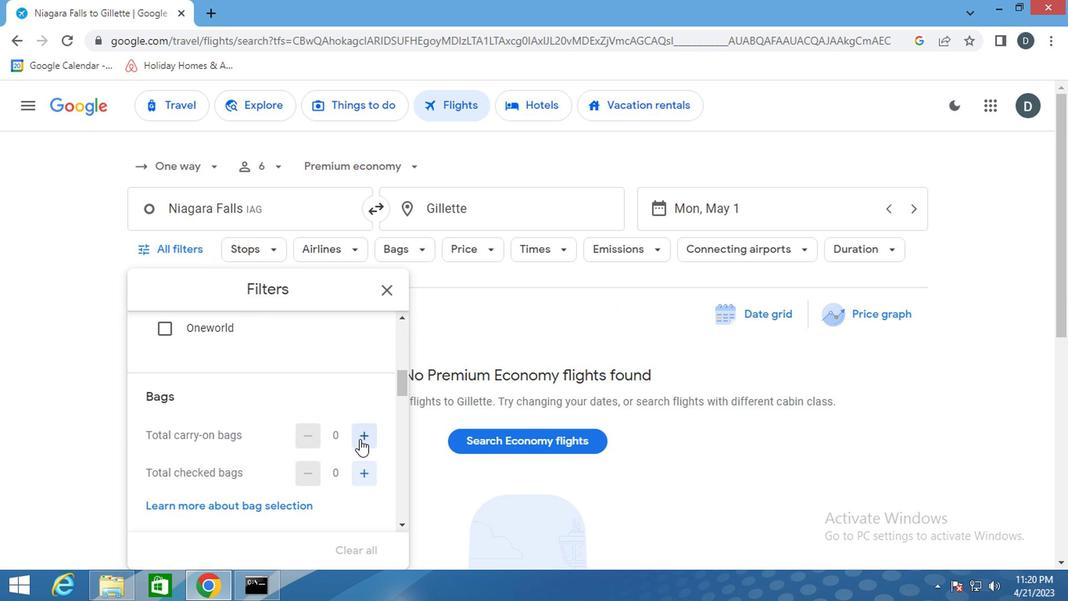 
Action: Mouse moved to (369, 419)
Screenshot: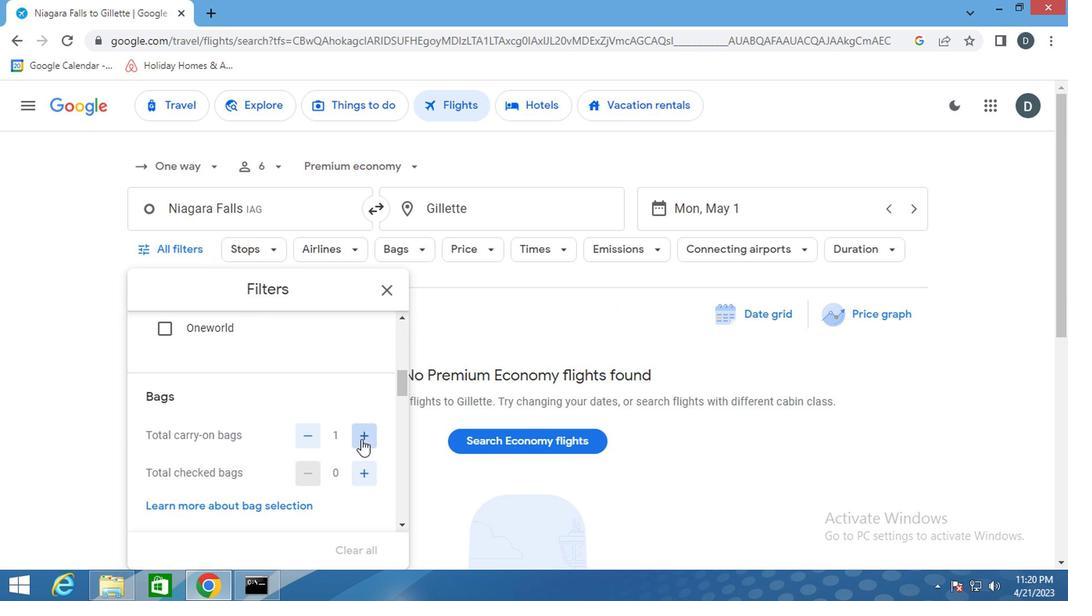
Action: Mouse scrolled (369, 418) with delta (0, -1)
Screenshot: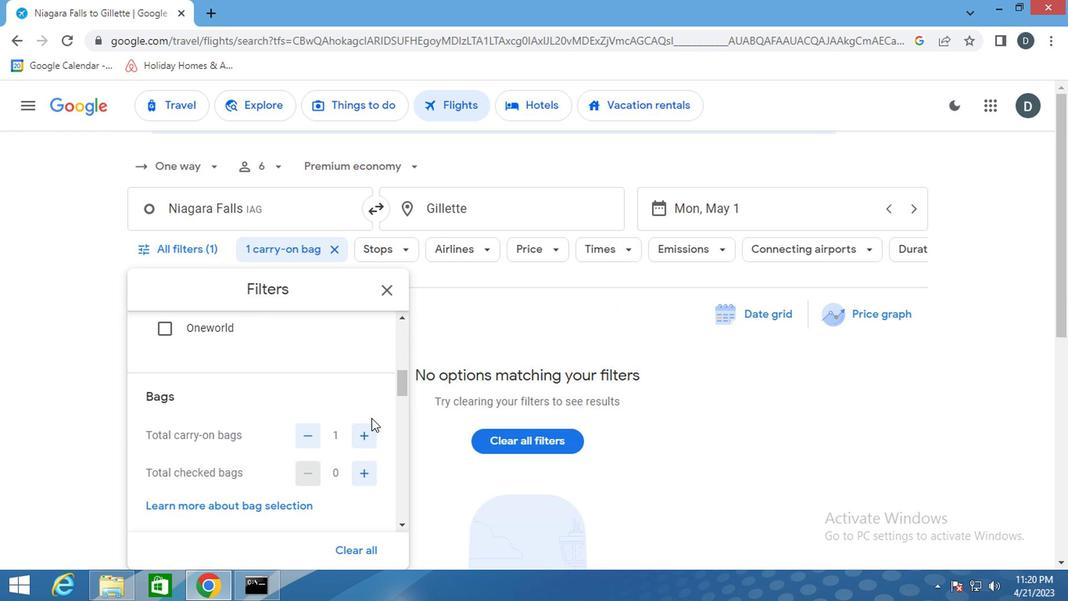 
Action: Mouse scrolled (369, 418) with delta (0, -1)
Screenshot: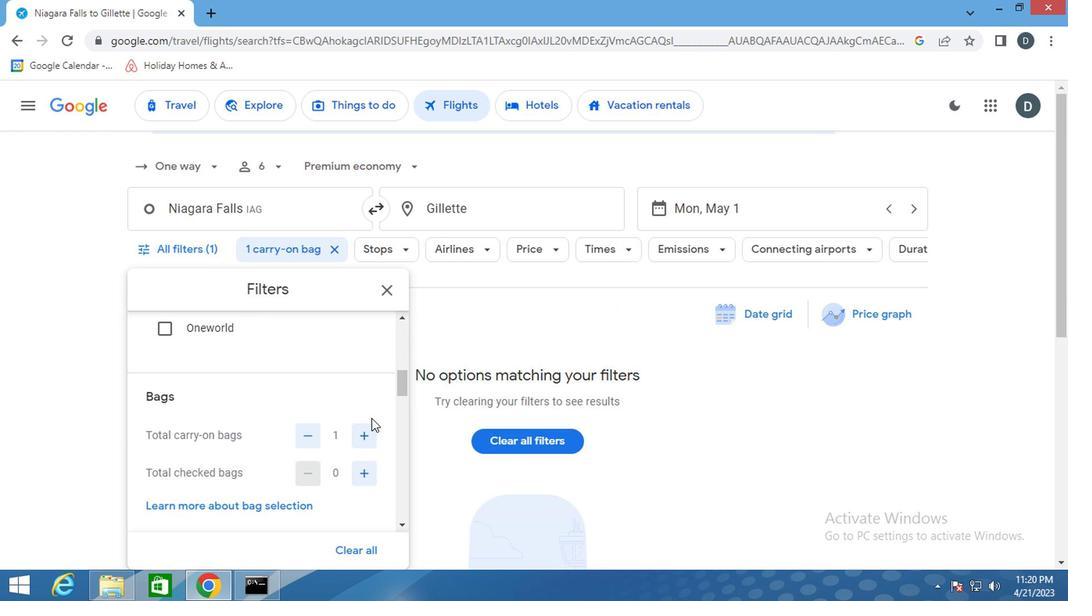
Action: Mouse scrolled (369, 418) with delta (0, -1)
Screenshot: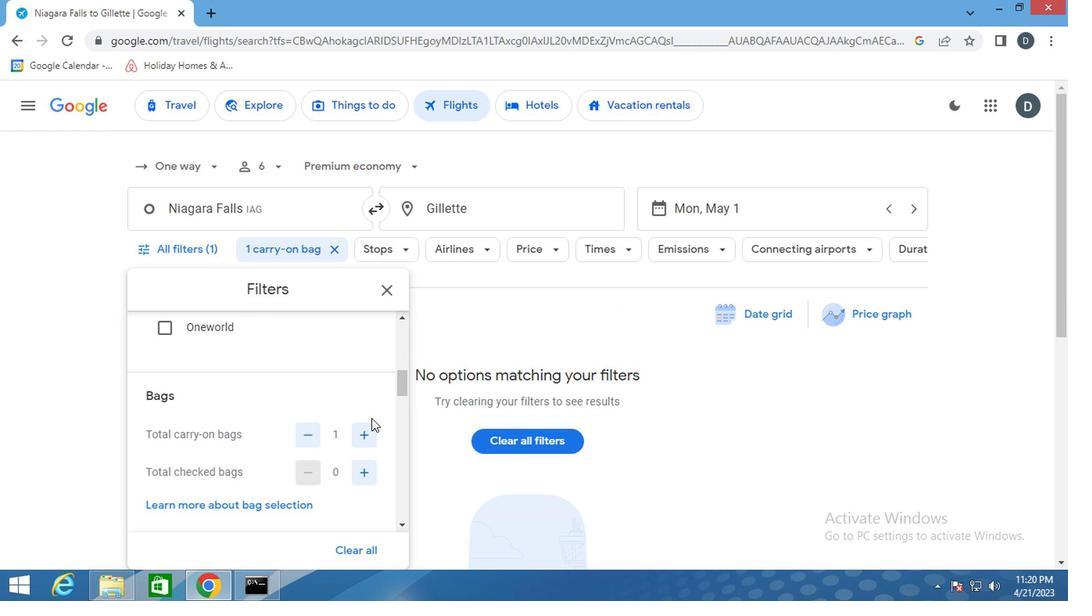 
Action: Mouse moved to (366, 419)
Screenshot: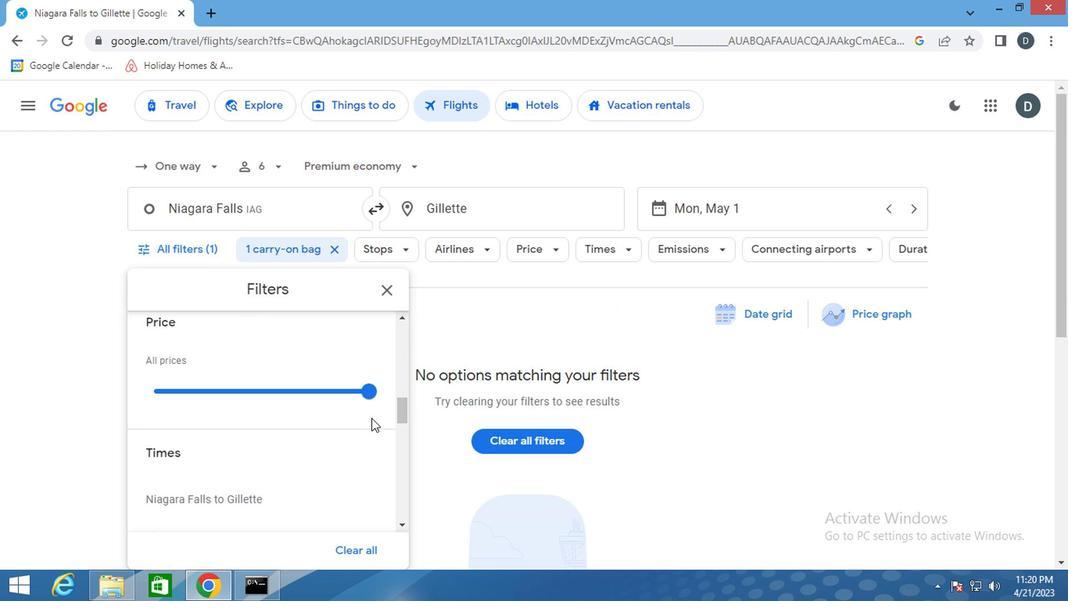 
Action: Mouse scrolled (366, 418) with delta (0, -1)
Screenshot: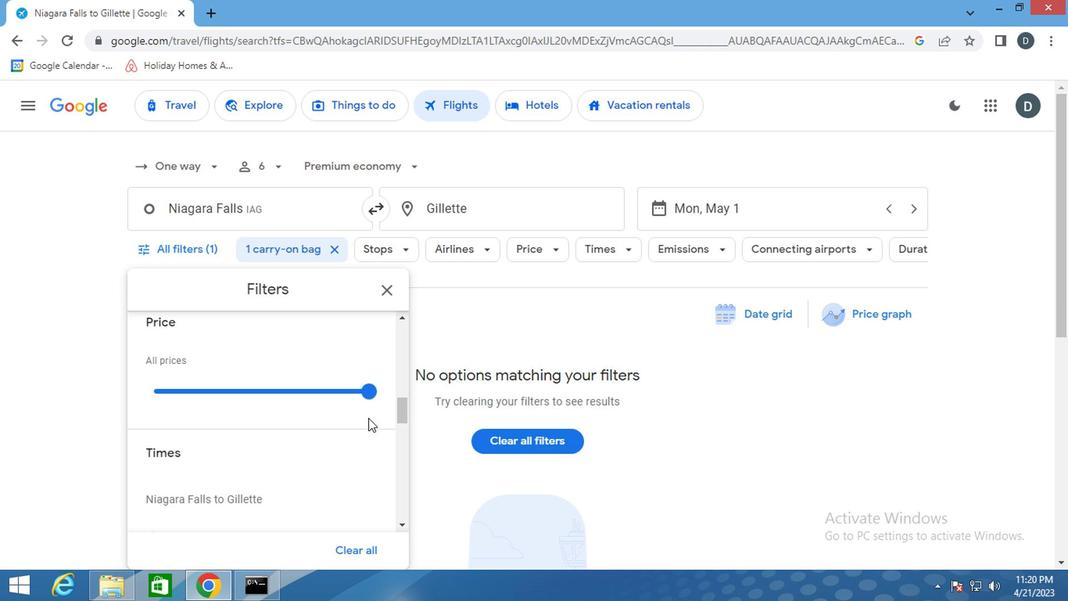 
Action: Mouse scrolled (366, 418) with delta (0, -1)
Screenshot: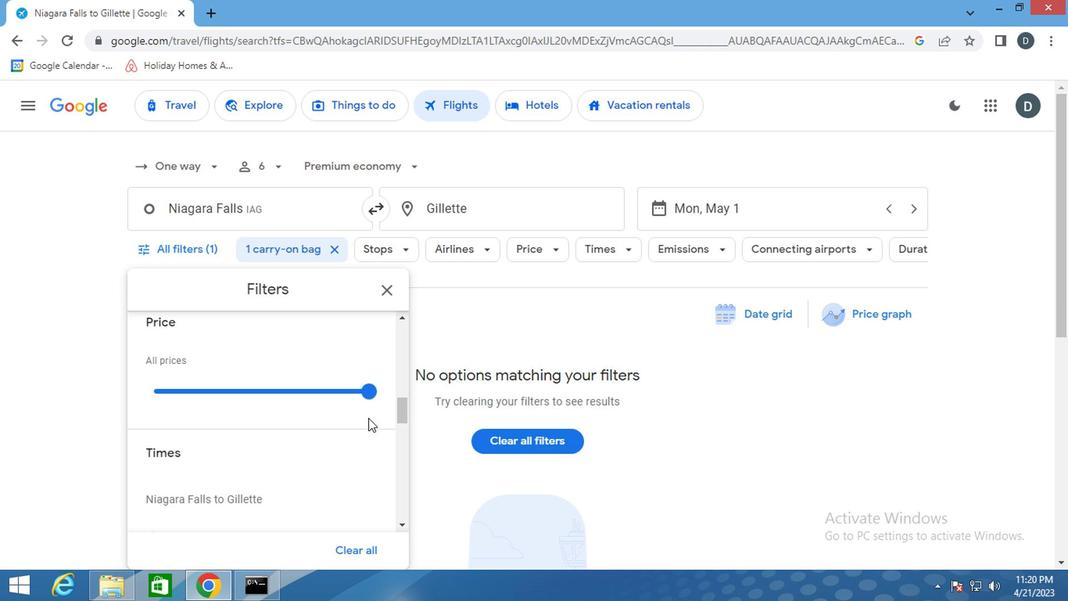 
Action: Mouse scrolled (366, 418) with delta (0, -1)
Screenshot: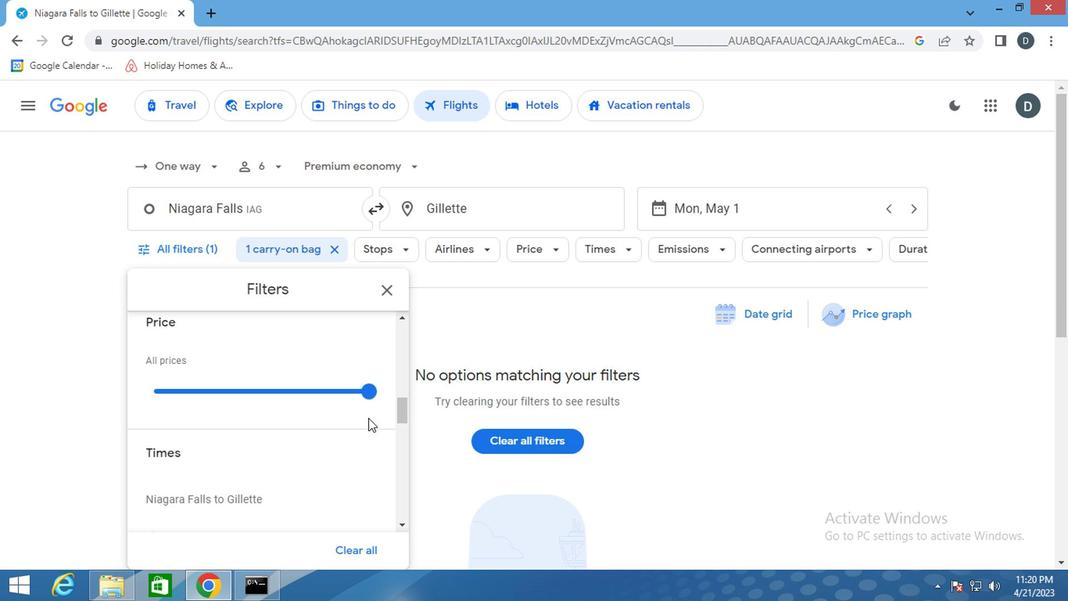 
Action: Mouse moved to (169, 365)
Screenshot: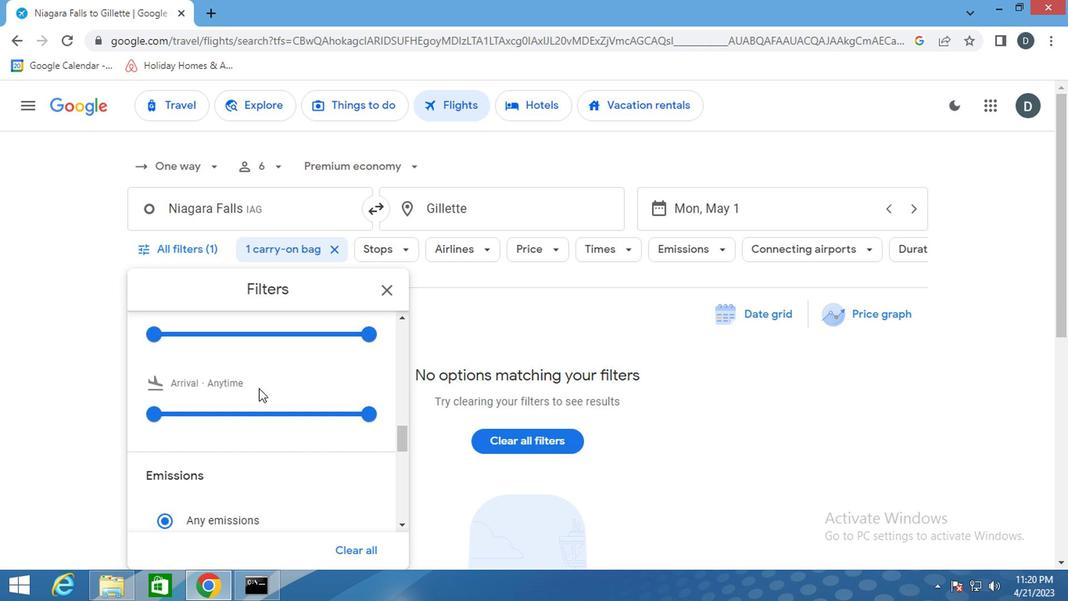 
Action: Mouse scrolled (169, 365) with delta (0, 0)
Screenshot: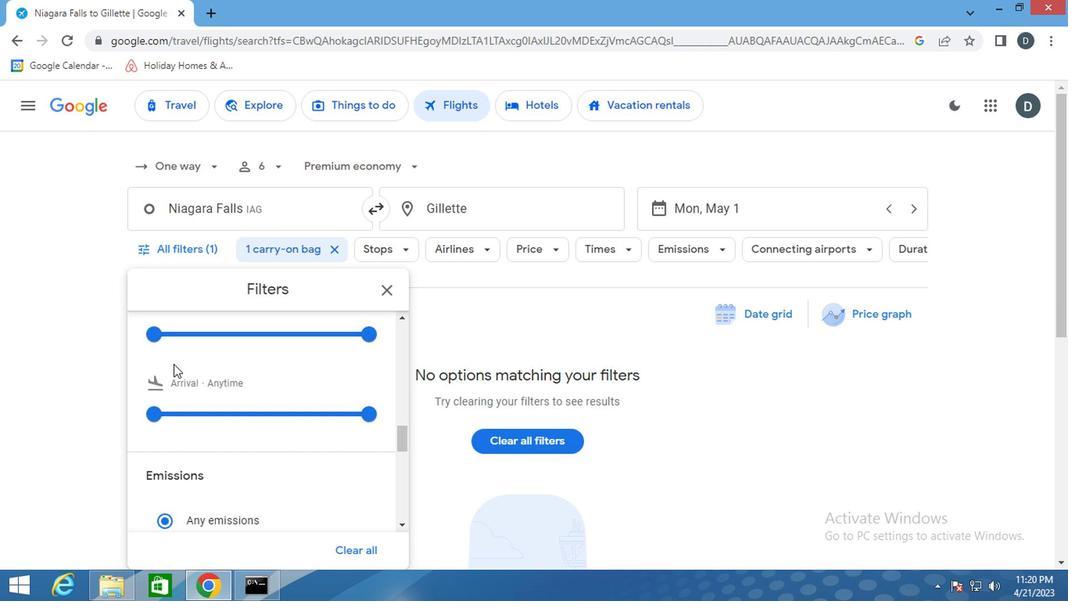 
Action: Mouse moved to (145, 418)
Screenshot: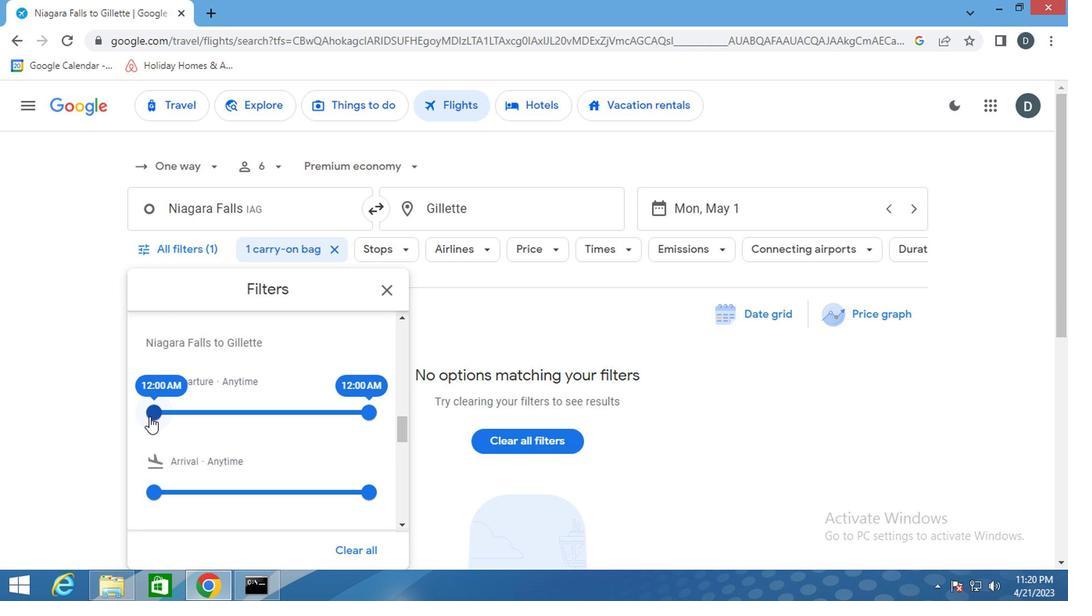
Action: Mouse pressed left at (145, 418)
Screenshot: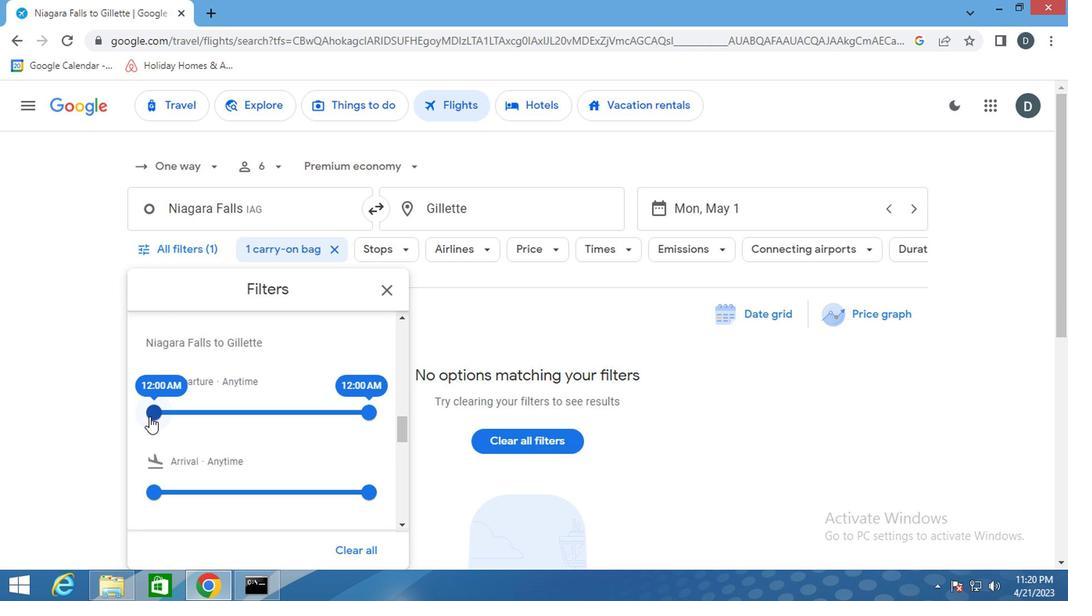 
Action: Mouse moved to (366, 414)
Screenshot: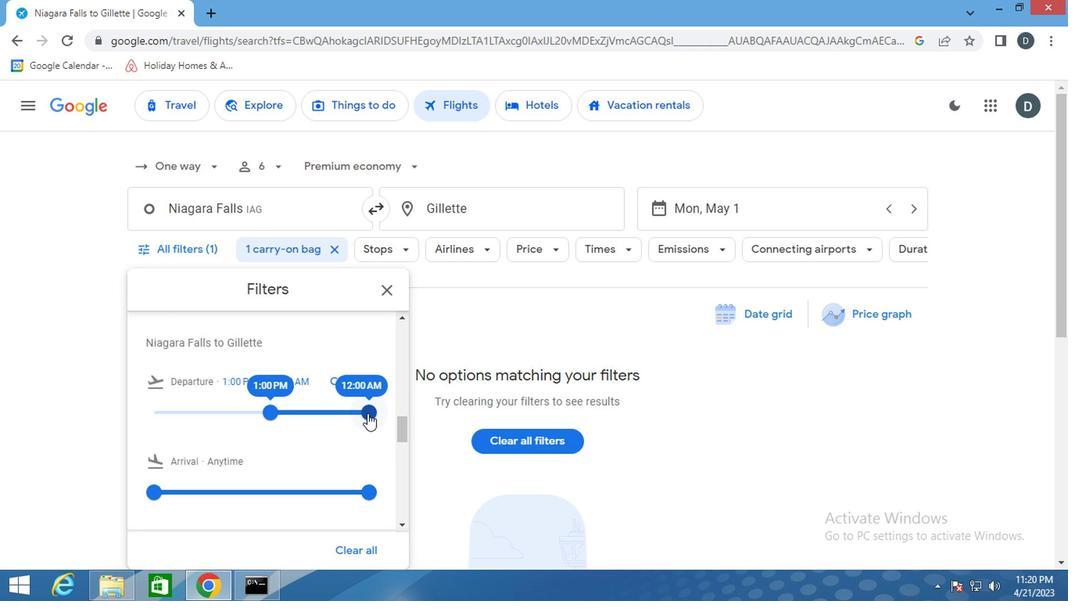 
Action: Mouse pressed left at (366, 414)
Screenshot: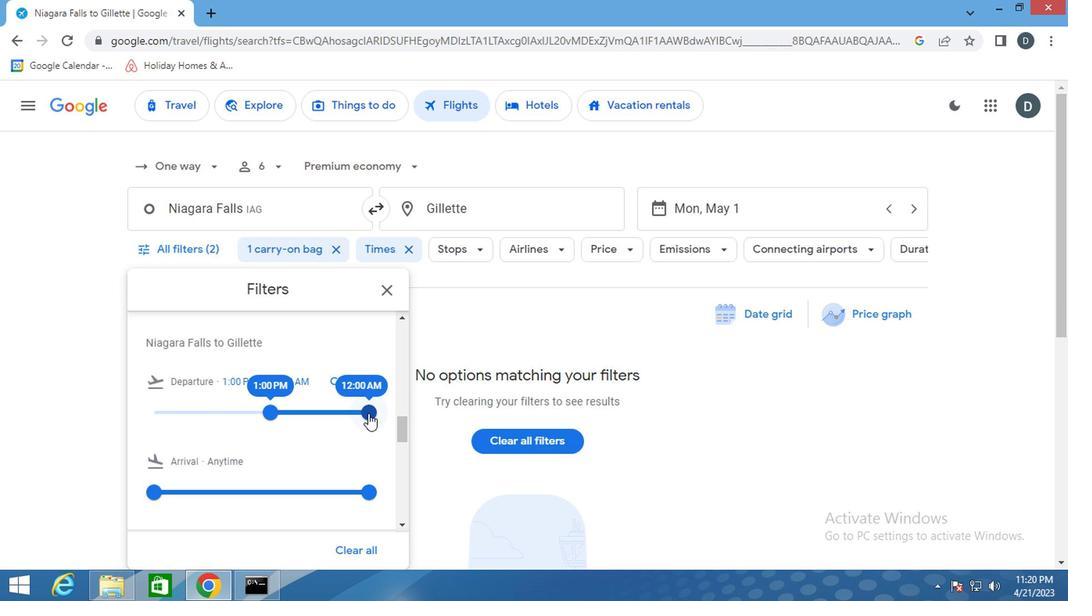 
Action: Mouse moved to (249, 439)
Screenshot: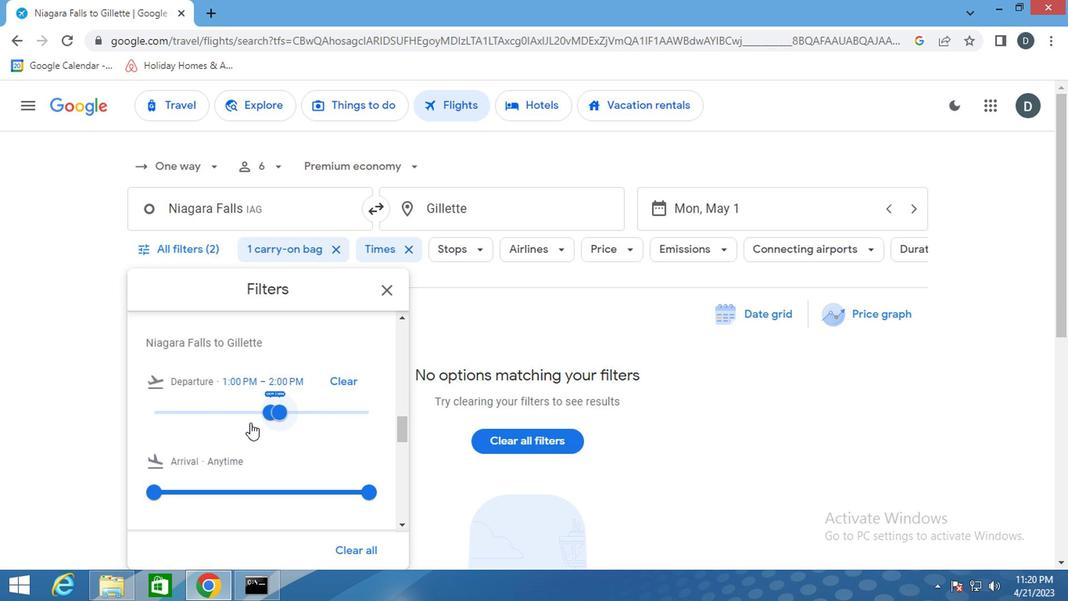 
Action: Mouse scrolled (249, 438) with delta (0, 0)
Screenshot: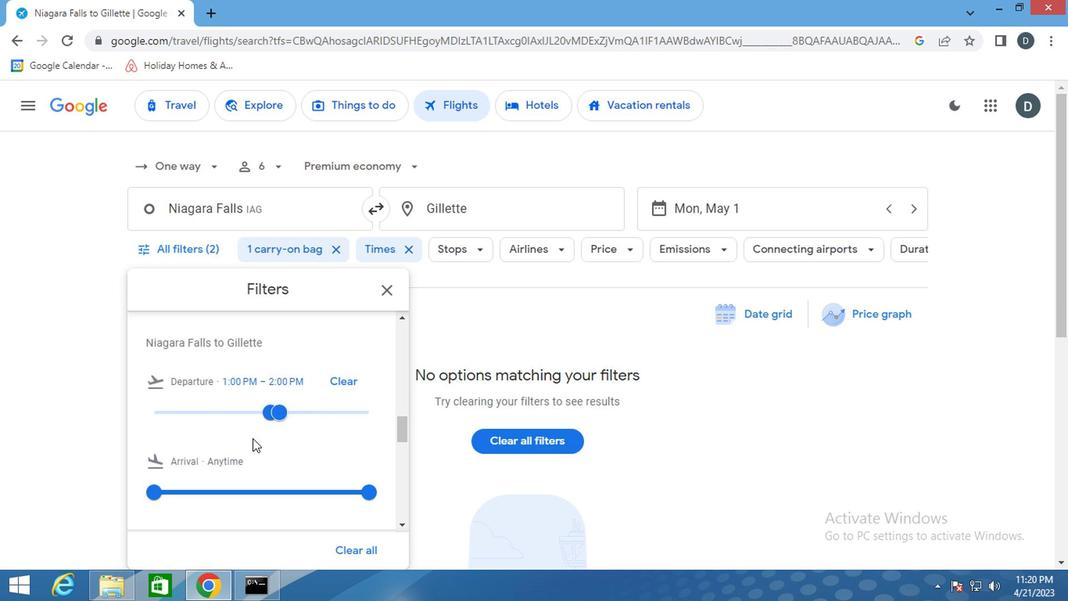 
Action: Mouse scrolled (249, 438) with delta (0, 0)
Screenshot: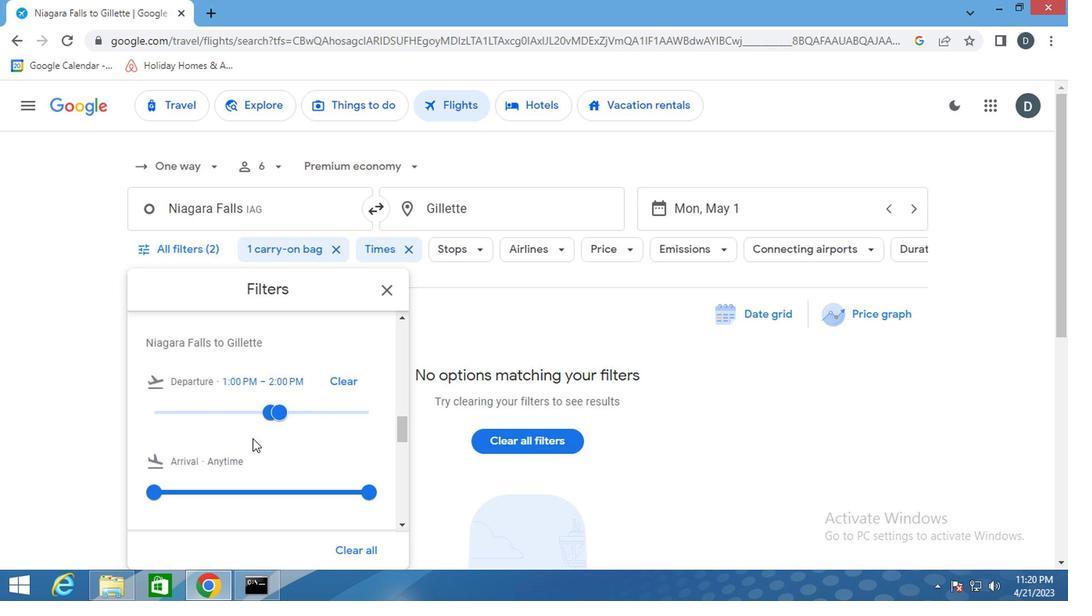 
Action: Mouse scrolled (249, 438) with delta (0, 0)
Screenshot: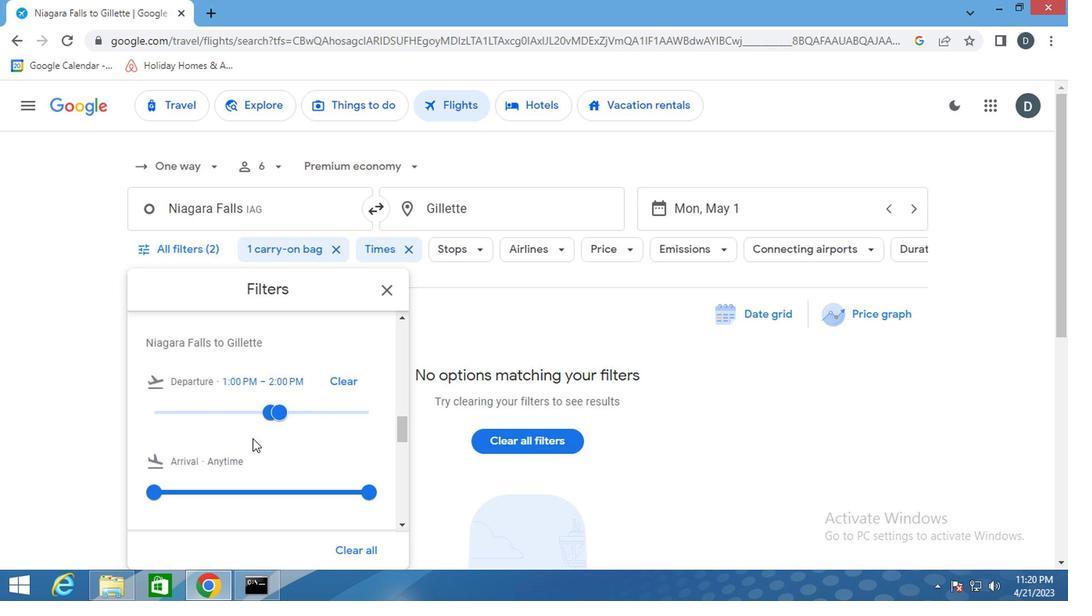 
Action: Mouse moved to (258, 437)
Screenshot: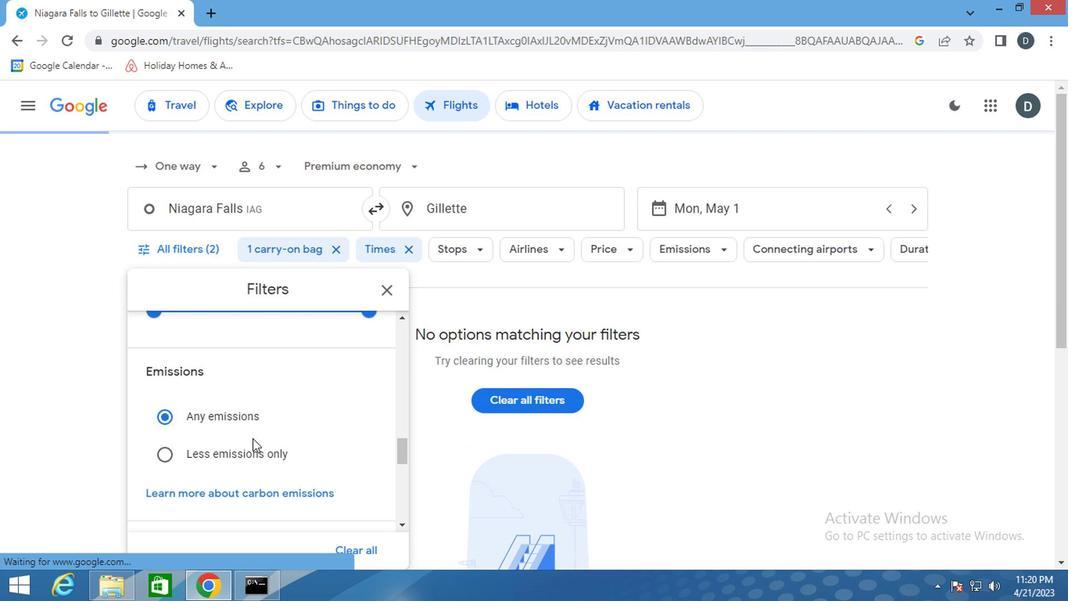 
Action: Mouse scrolled (258, 437) with delta (0, 0)
Screenshot: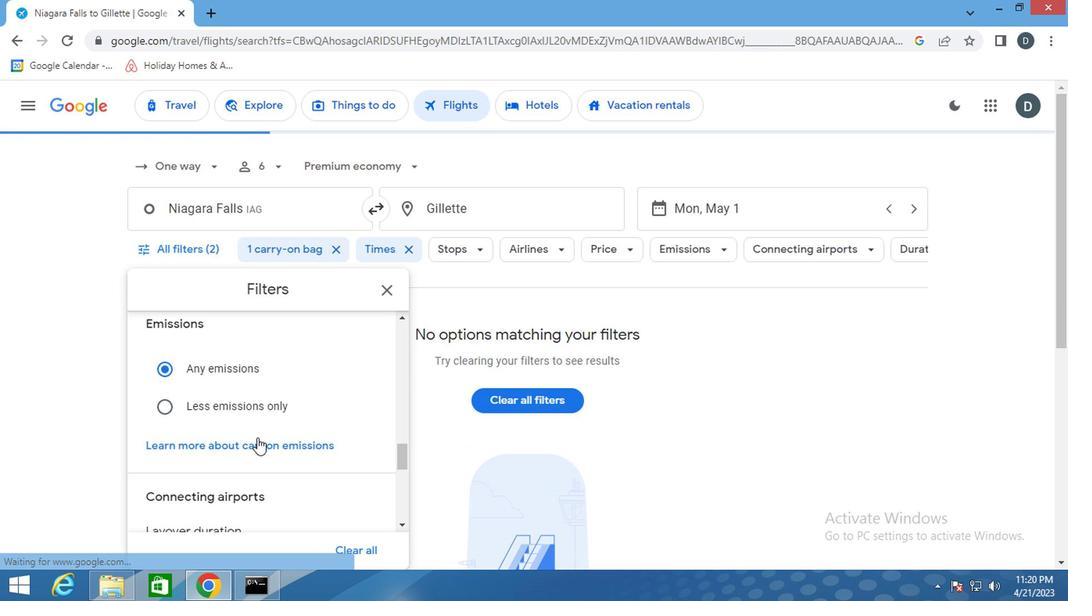 
Action: Mouse scrolled (258, 437) with delta (0, 0)
Screenshot: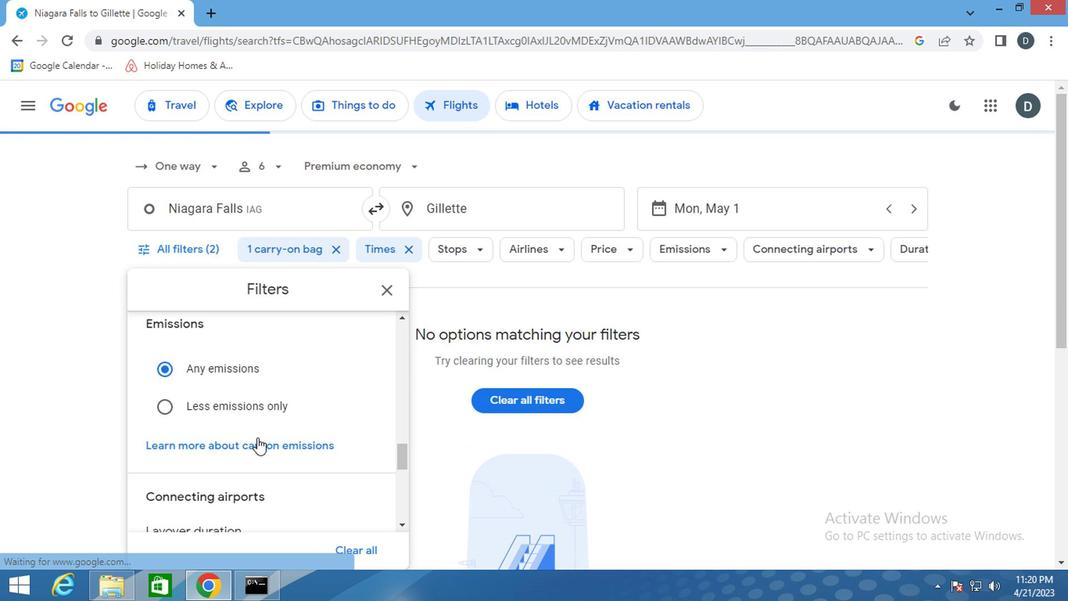 
Action: Mouse scrolled (258, 437) with delta (0, 0)
Screenshot: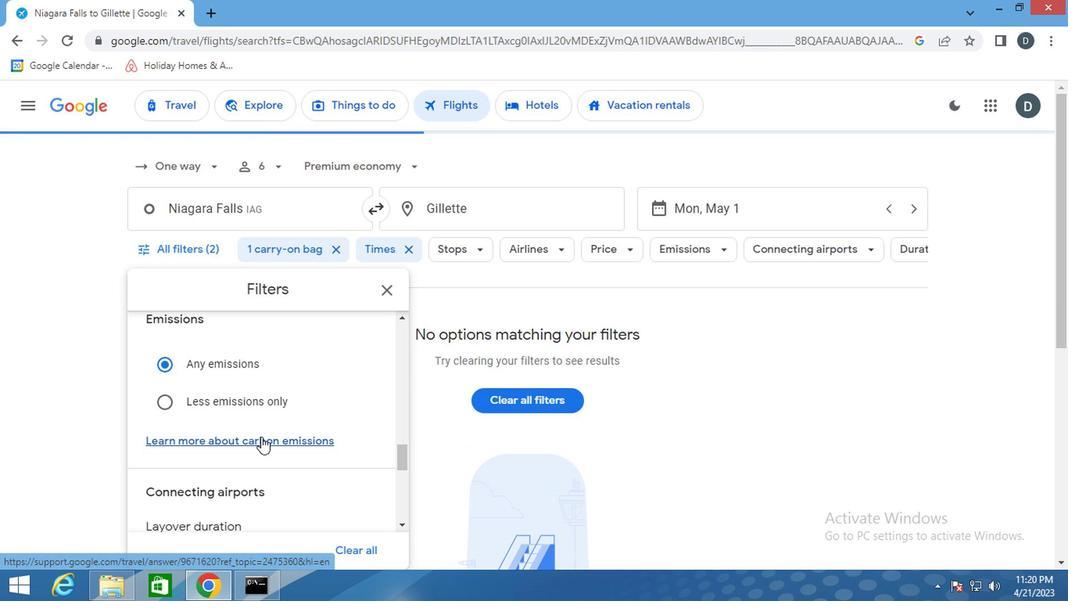 
Action: Mouse scrolled (258, 437) with delta (0, 0)
Screenshot: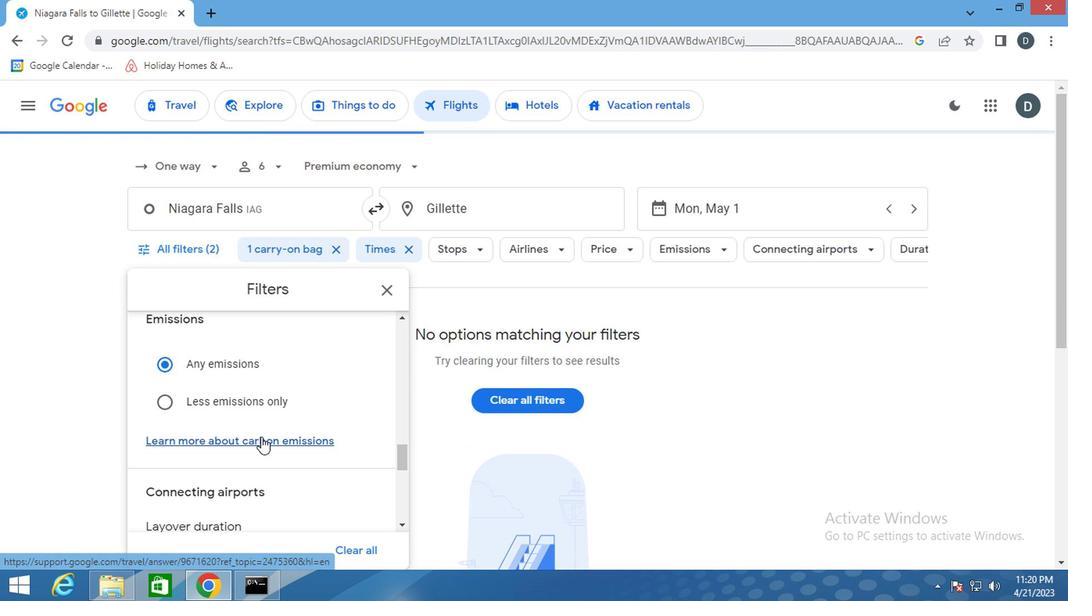 
Action: Mouse moved to (314, 438)
Screenshot: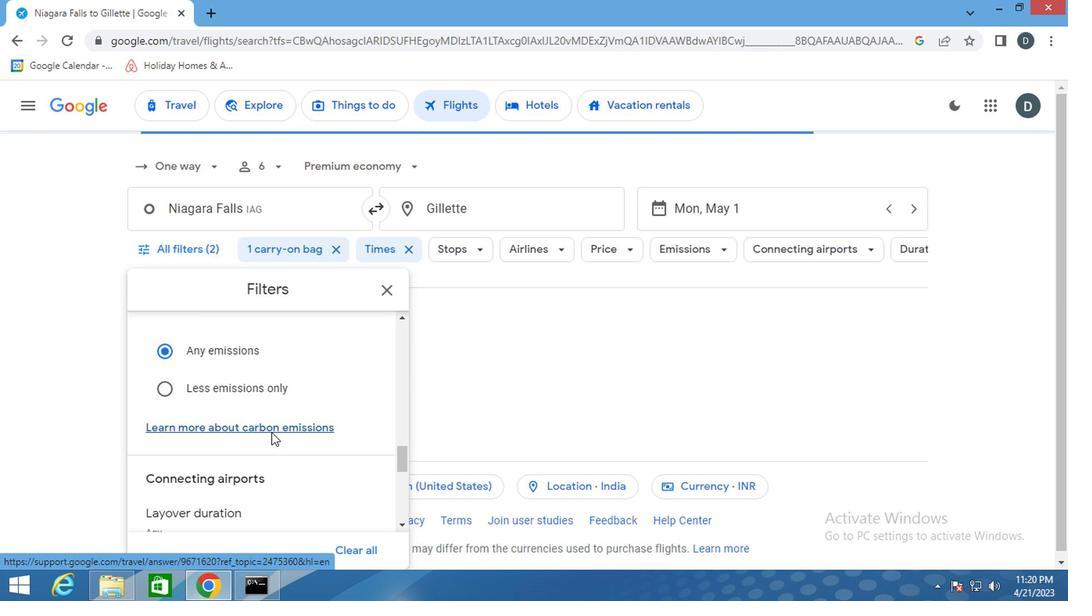 
Action: Mouse scrolled (314, 437) with delta (0, -1)
Screenshot: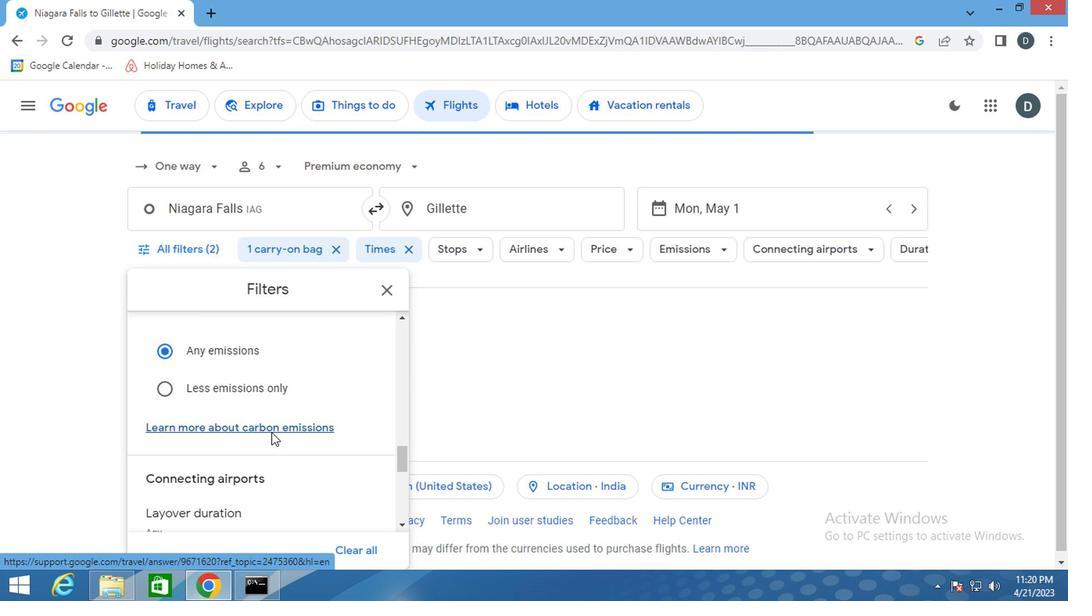 
Action: Mouse moved to (329, 439)
Screenshot: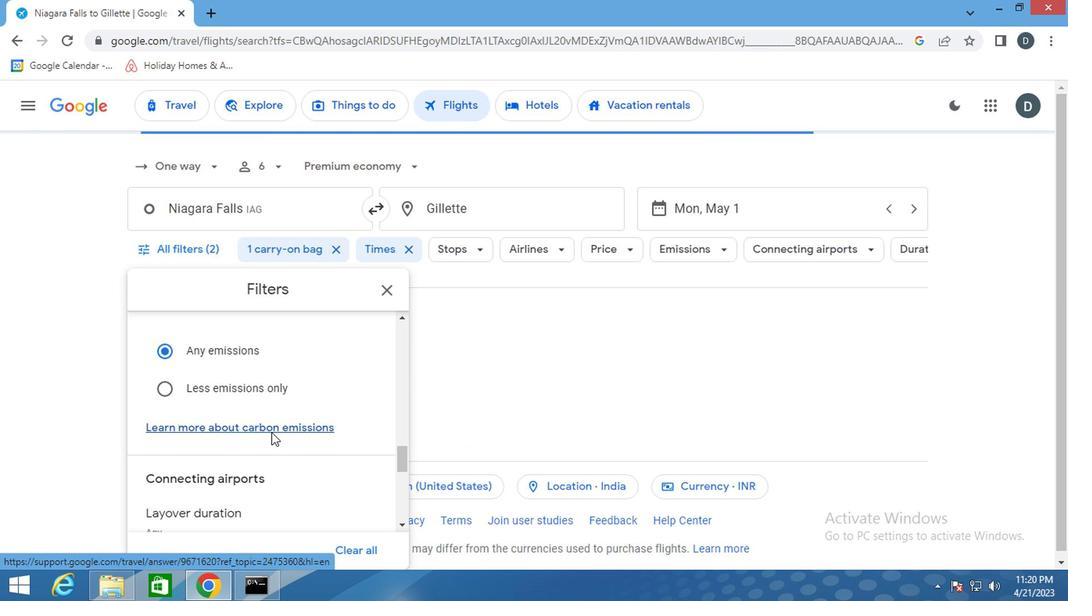 
Action: Mouse scrolled (329, 438) with delta (0, 0)
Screenshot: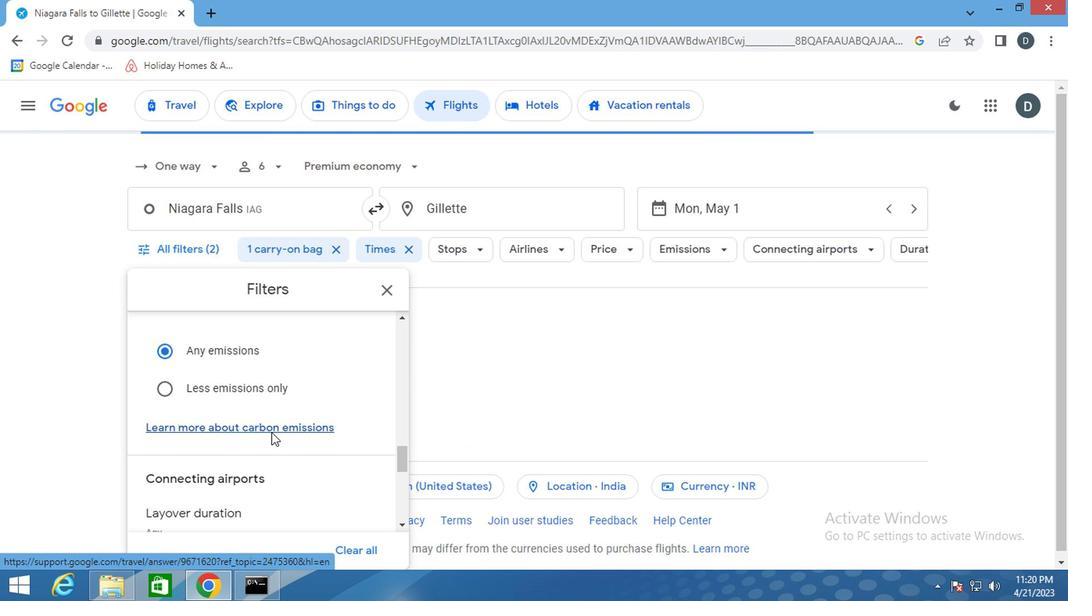 
Action: Mouse moved to (333, 440)
Screenshot: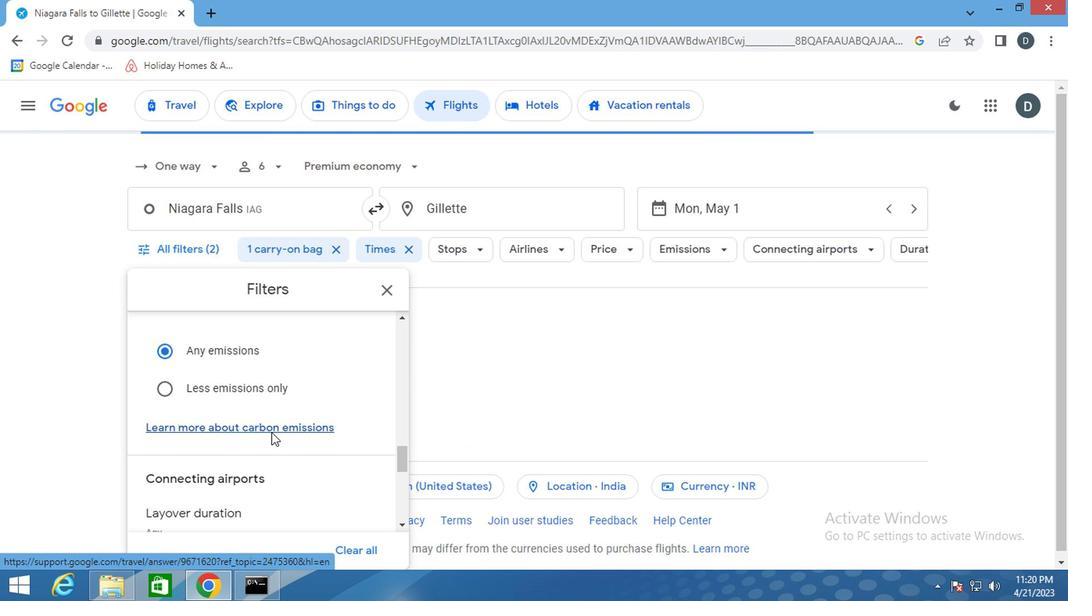 
Action: Mouse scrolled (333, 439) with delta (0, -1)
Screenshot: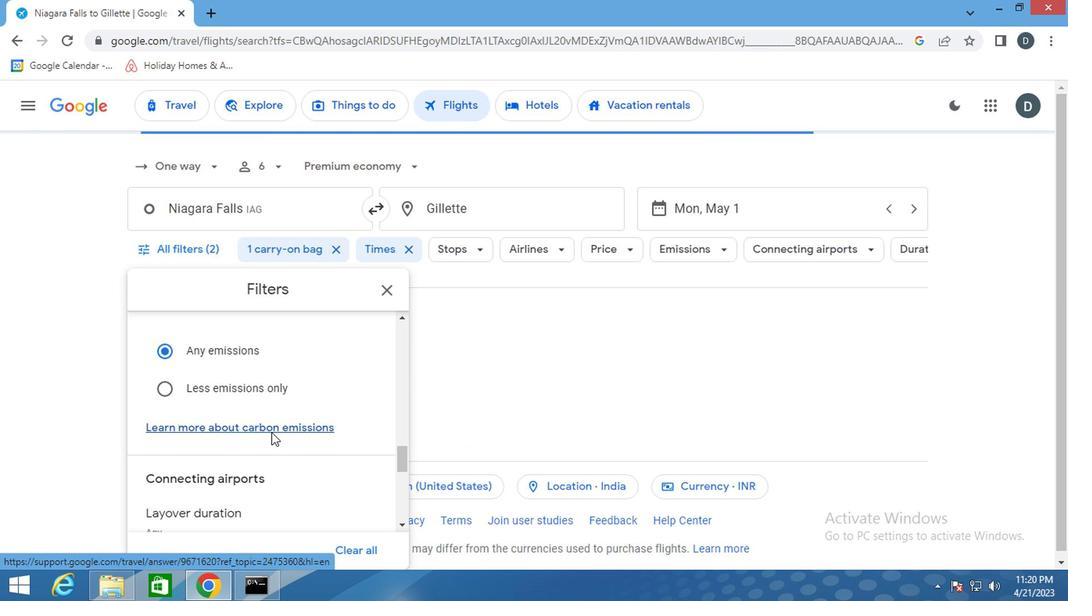 
Action: Mouse moved to (335, 439)
Screenshot: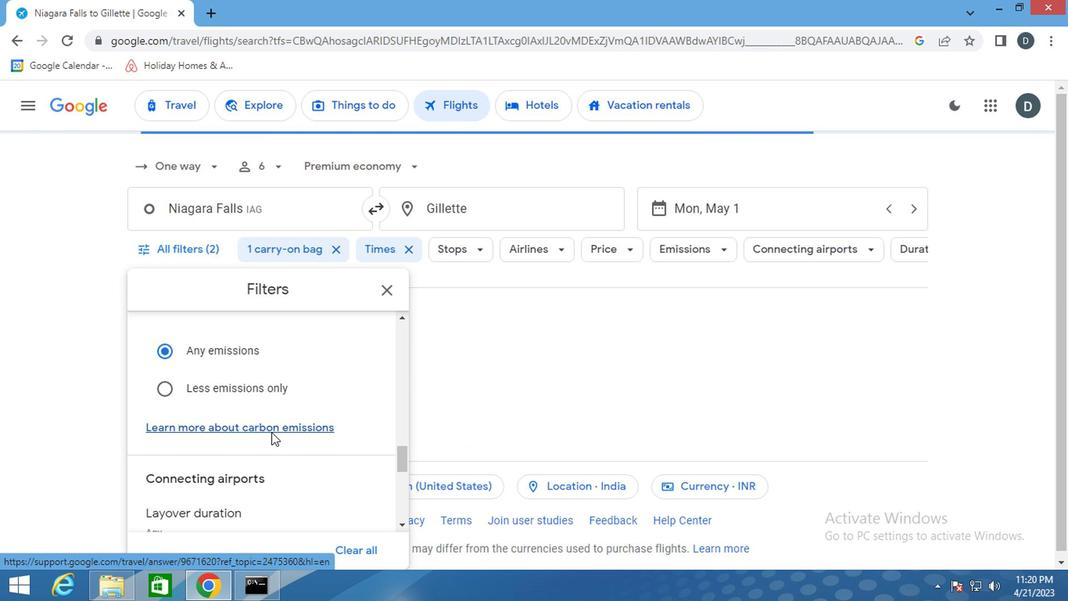 
Action: Mouse scrolled (335, 438) with delta (0, 0)
Screenshot: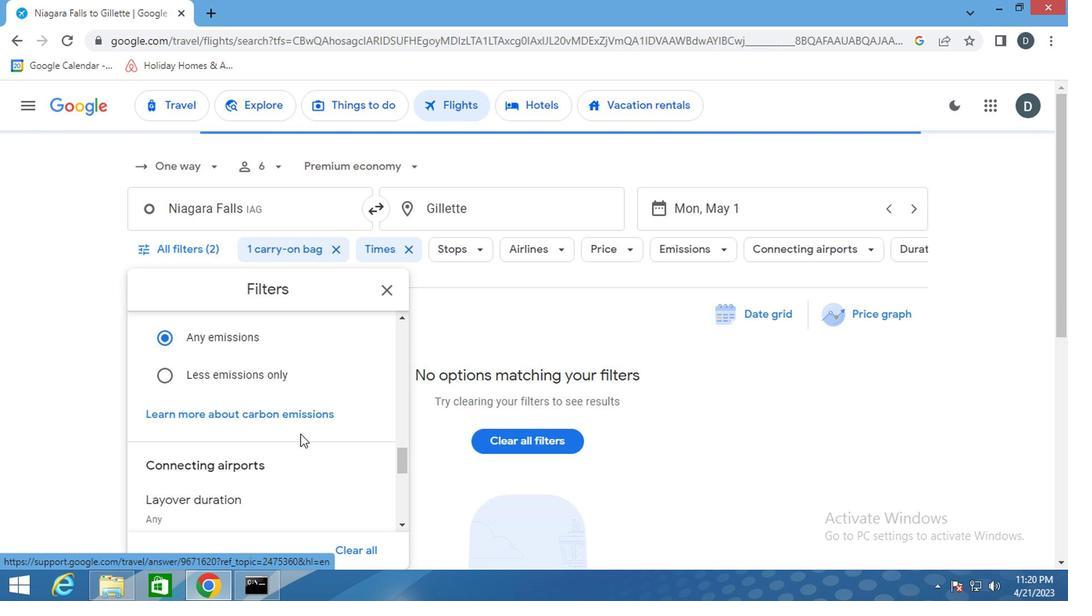 
Action: Mouse moved to (346, 382)
Screenshot: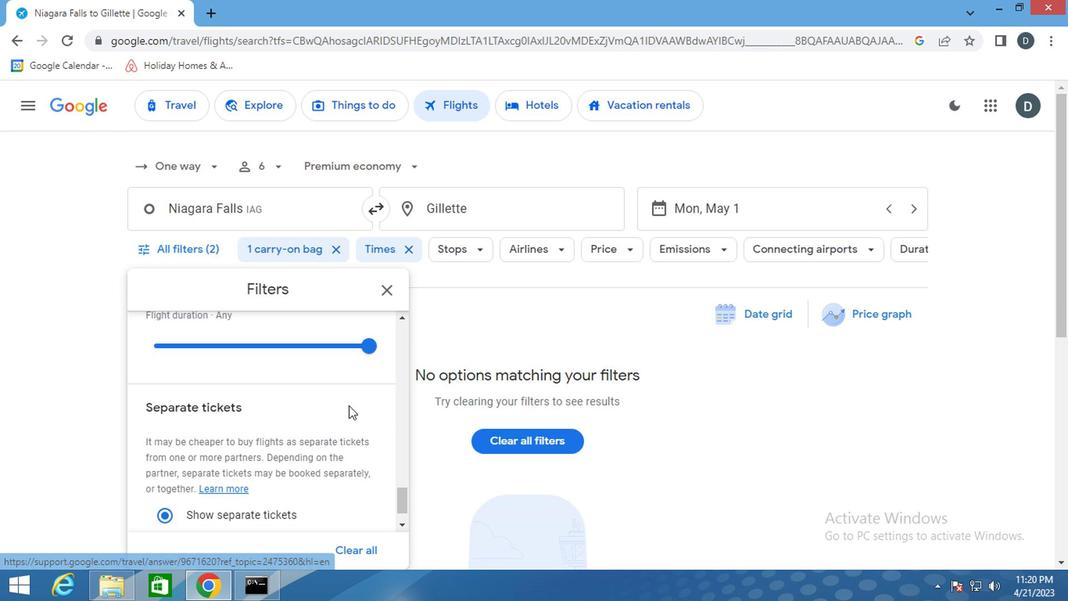
Action: Mouse scrolled (346, 381) with delta (0, -1)
Screenshot: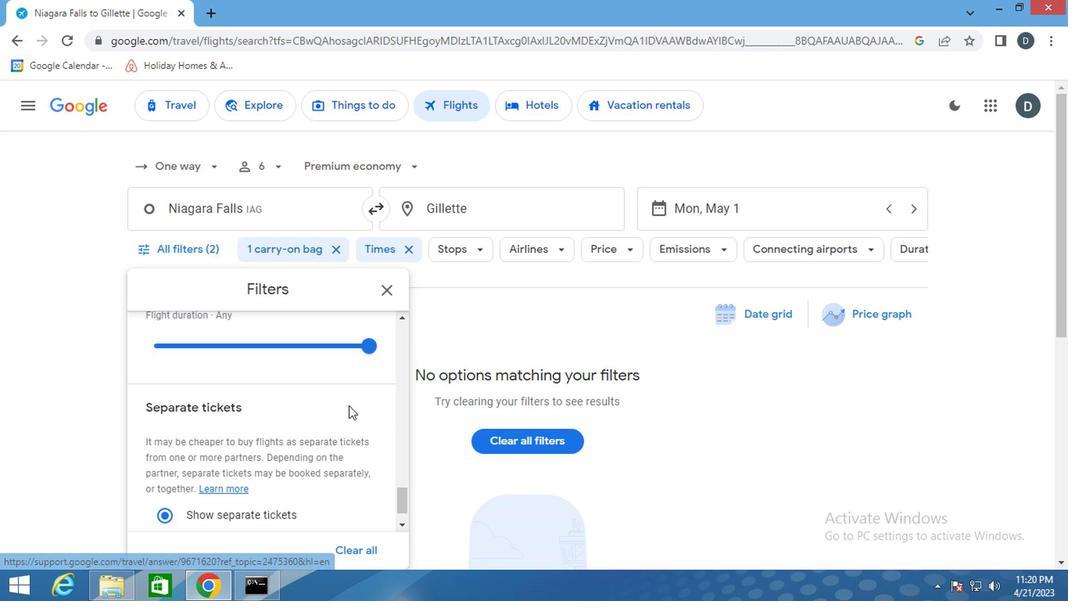 
Action: Mouse scrolled (346, 381) with delta (0, -1)
Screenshot: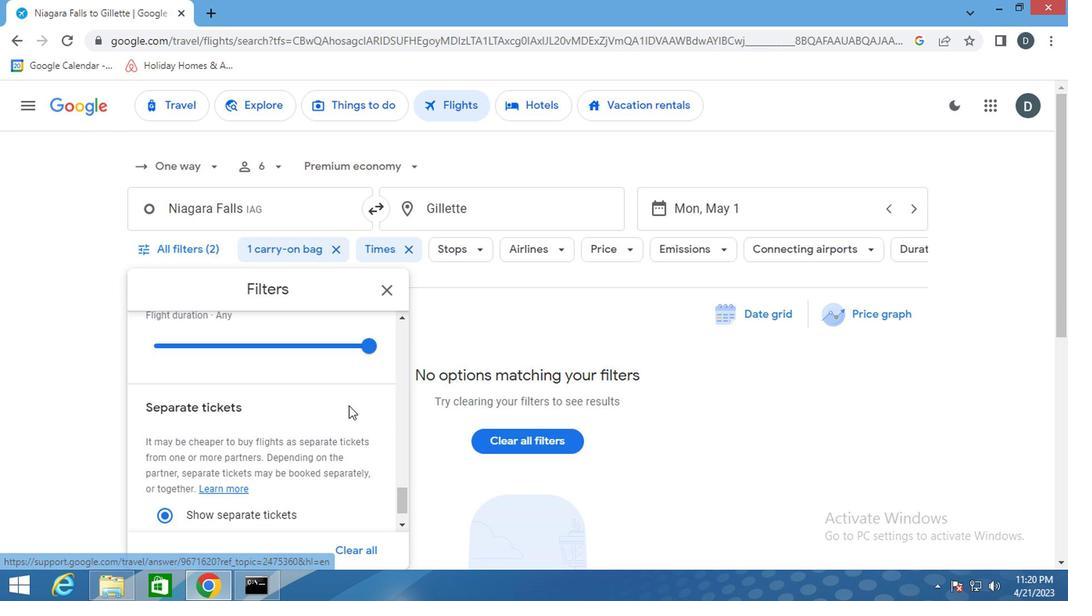 
Action: Mouse scrolled (346, 381) with delta (0, -1)
Screenshot: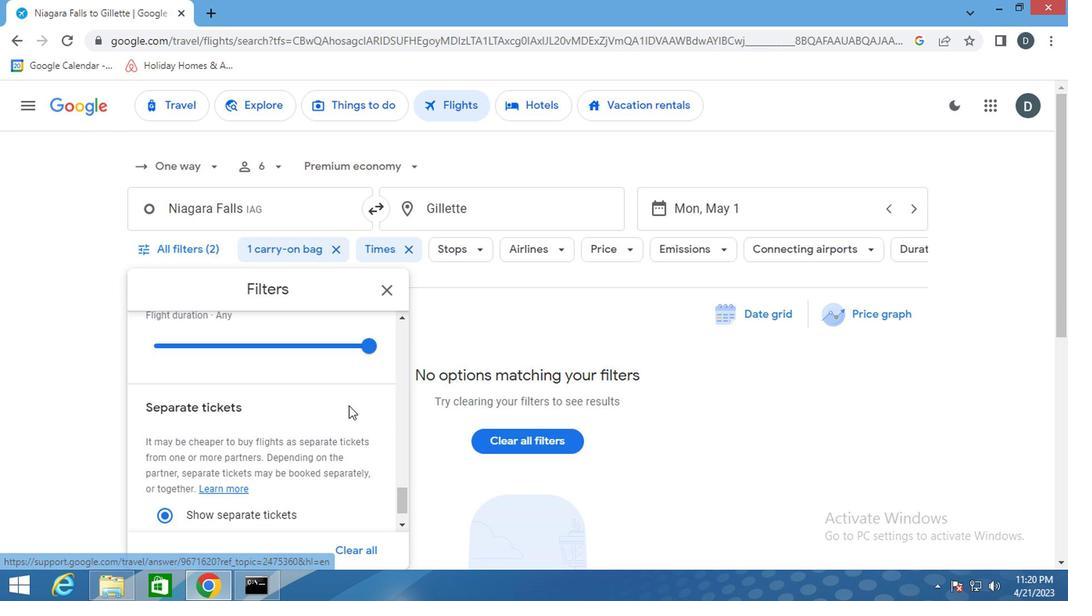 
Action: Mouse moved to (375, 290)
Screenshot: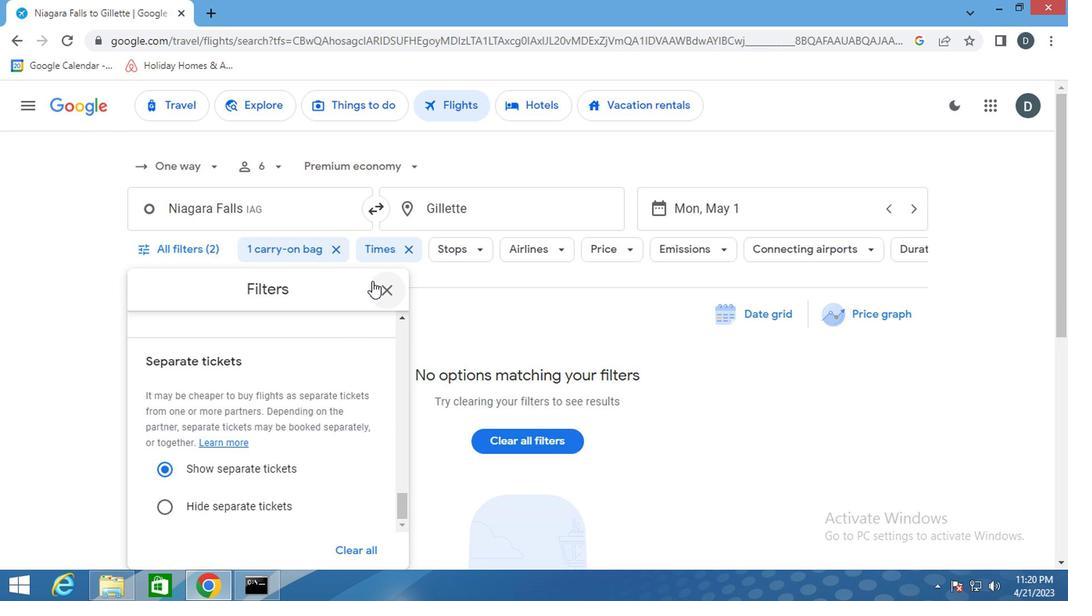 
Action: Mouse pressed left at (375, 290)
Screenshot: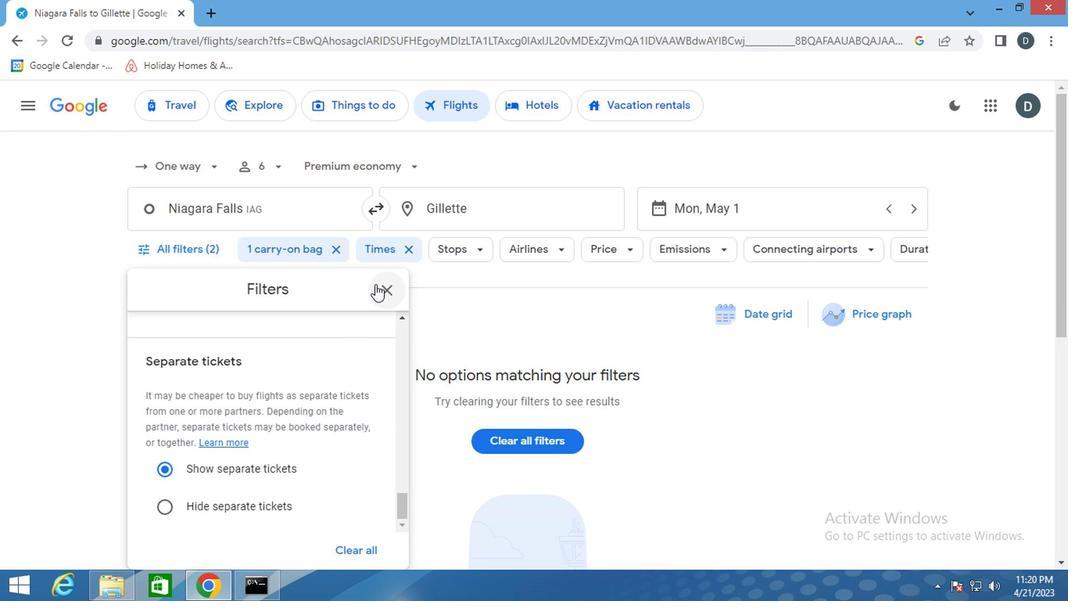 
Action: Mouse moved to (399, 307)
Screenshot: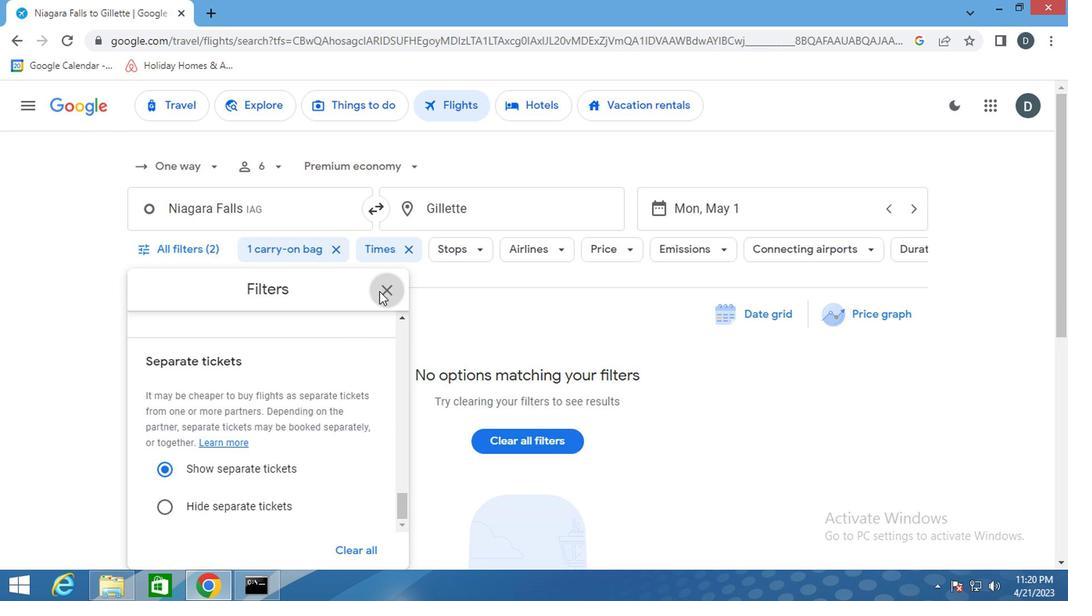 
